 Task: Check the schedule for the London Underground from Piccadilly Circus to Covent Garden.
Action: Mouse moved to (252, 293)
Screenshot: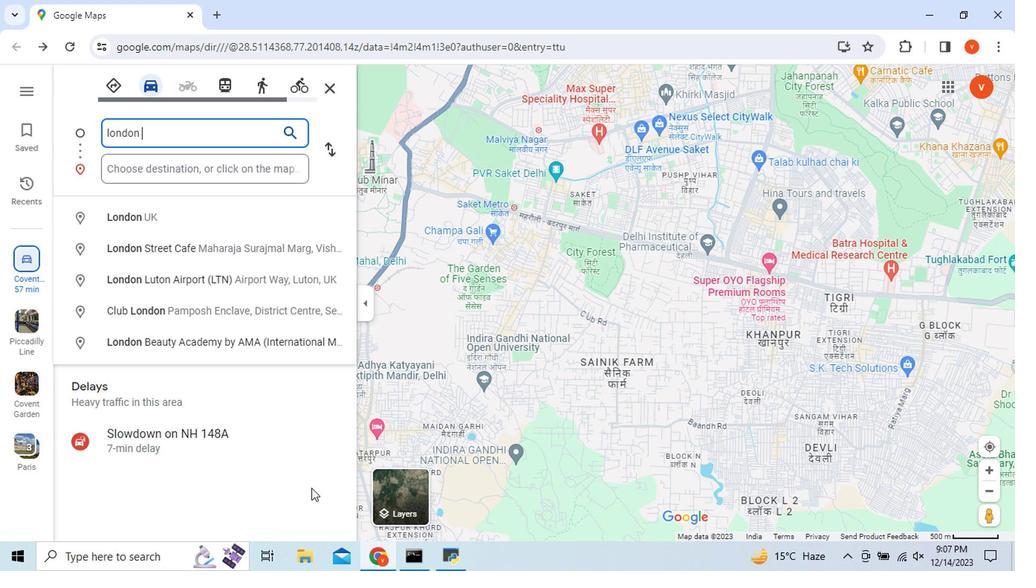 
Action: Mouse pressed left at (252, 293)
Screenshot: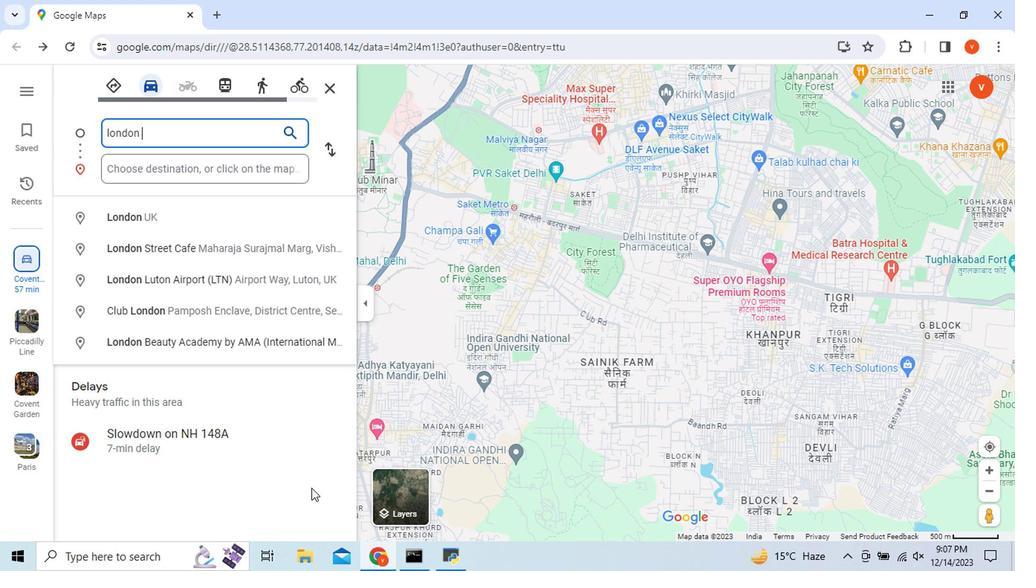 
Action: Mouse moved to (252, 294)
Screenshot: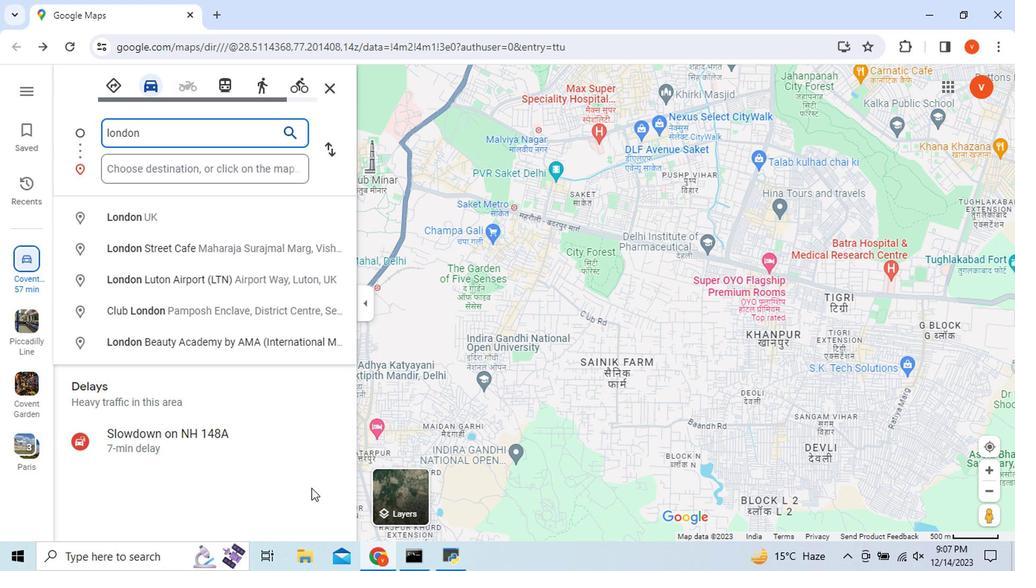 
Action: Key pressed <Key.shift_r>London<Key.space><Key.shift_r>Underground
Screenshot: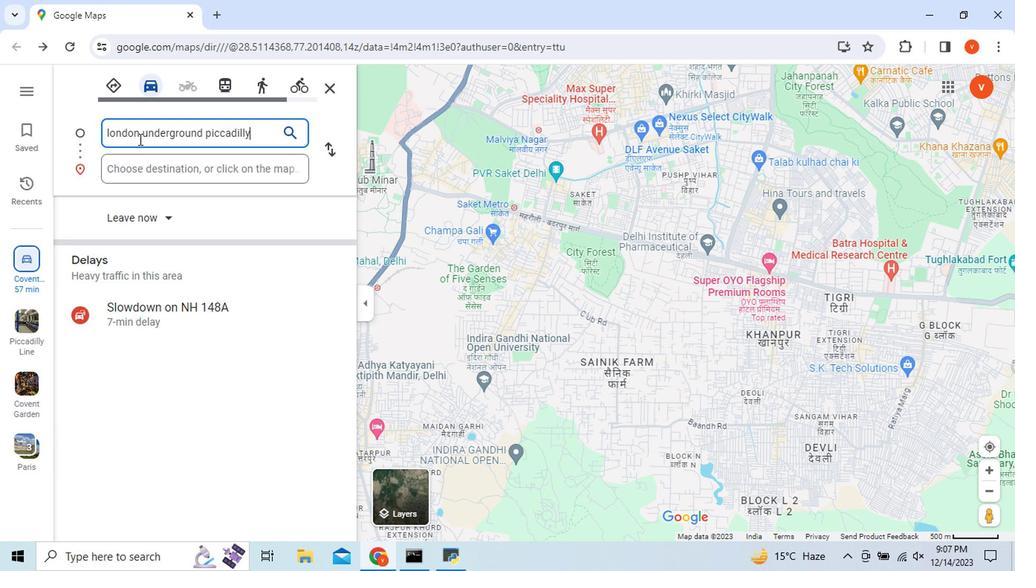 
Action: Mouse moved to (199, 280)
Screenshot: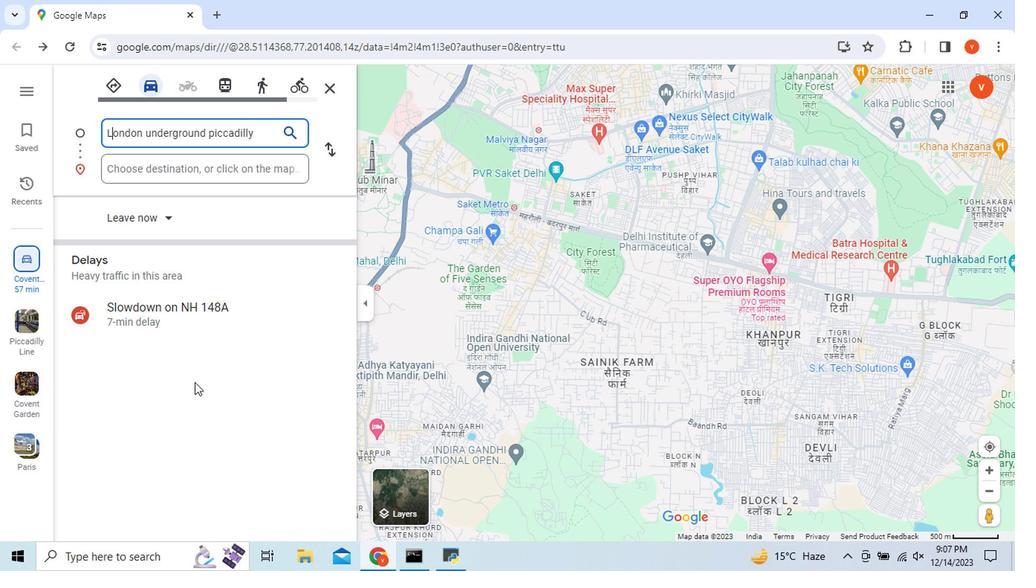 
Action: Mouse pressed left at (199, 280)
Screenshot: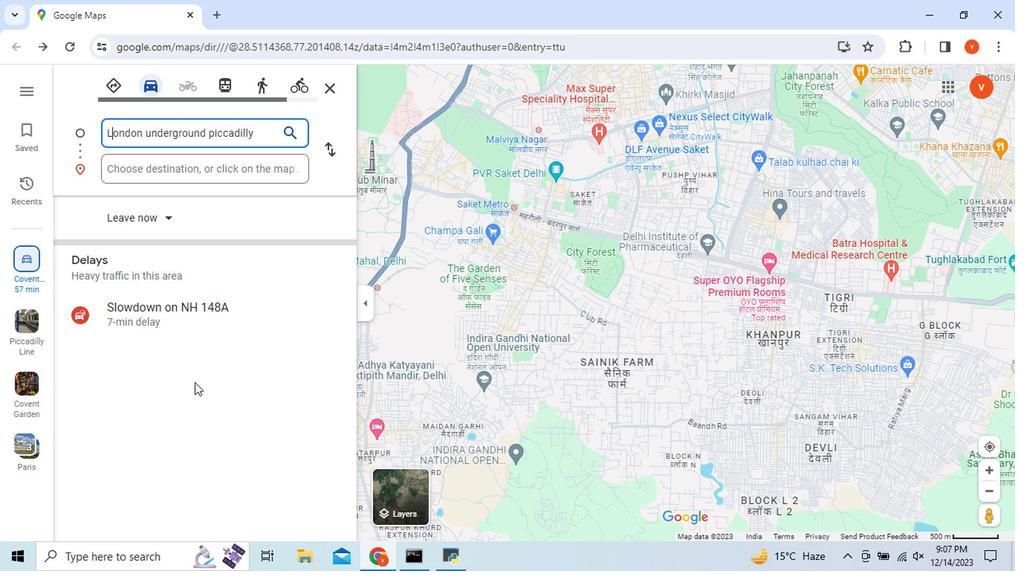 
Action: Mouse moved to (207, 372)
Screenshot: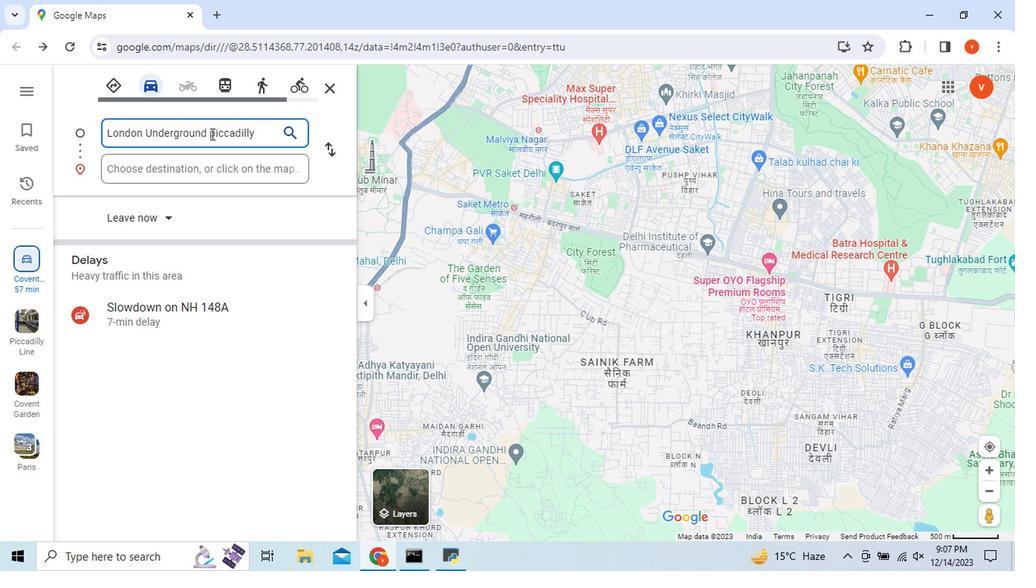 
Action: Mouse pressed left at (207, 372)
Screenshot: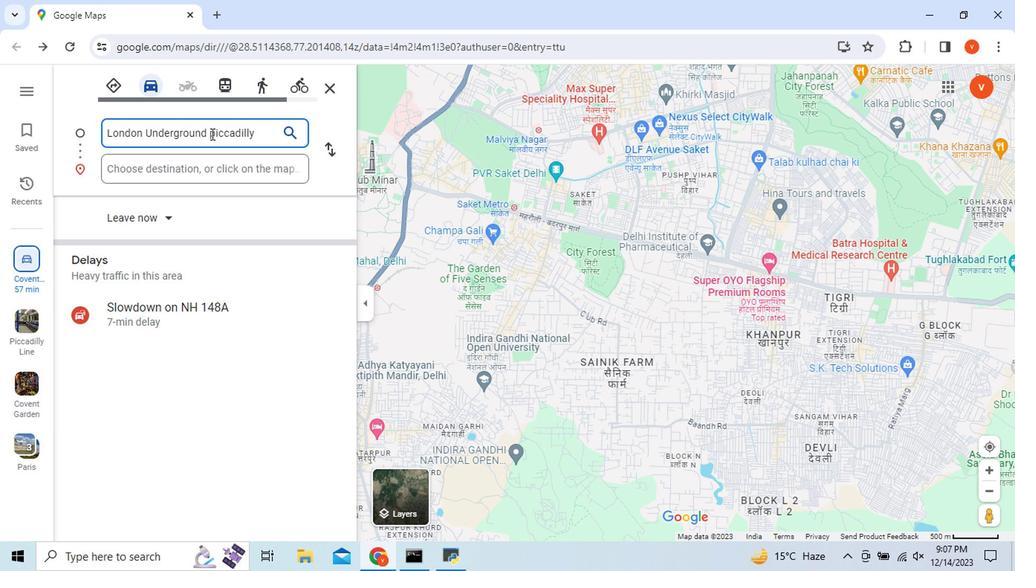 
Action: Mouse moved to (212, 299)
Screenshot: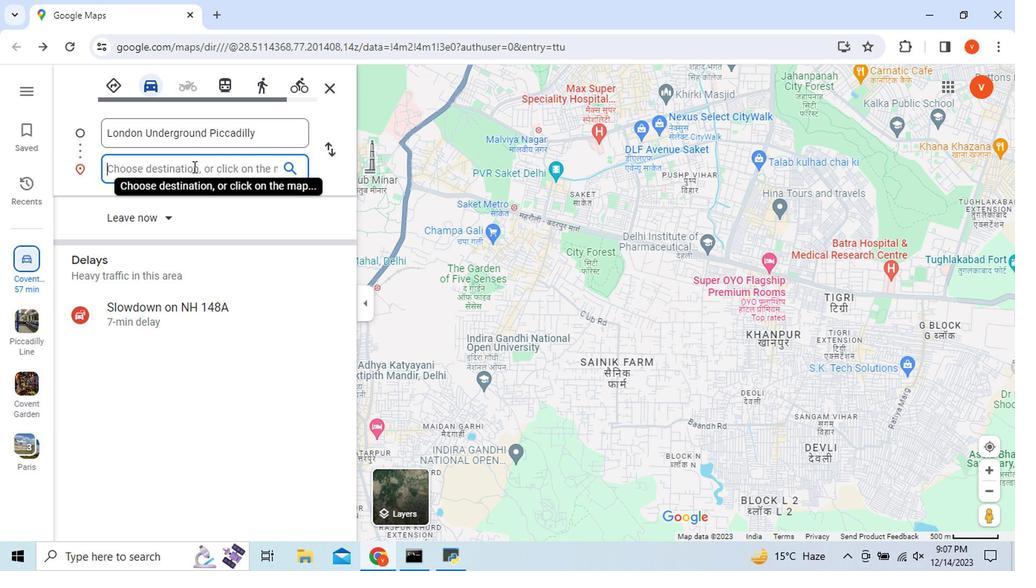 
Action: Mouse pressed left at (212, 299)
Screenshot: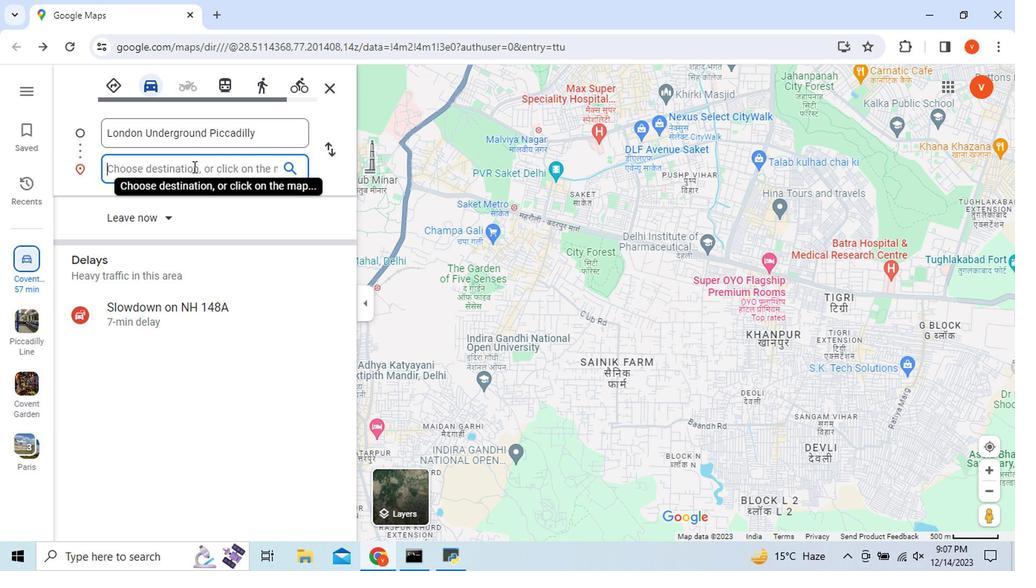 
Action: Mouse moved to (204, 311)
Screenshot: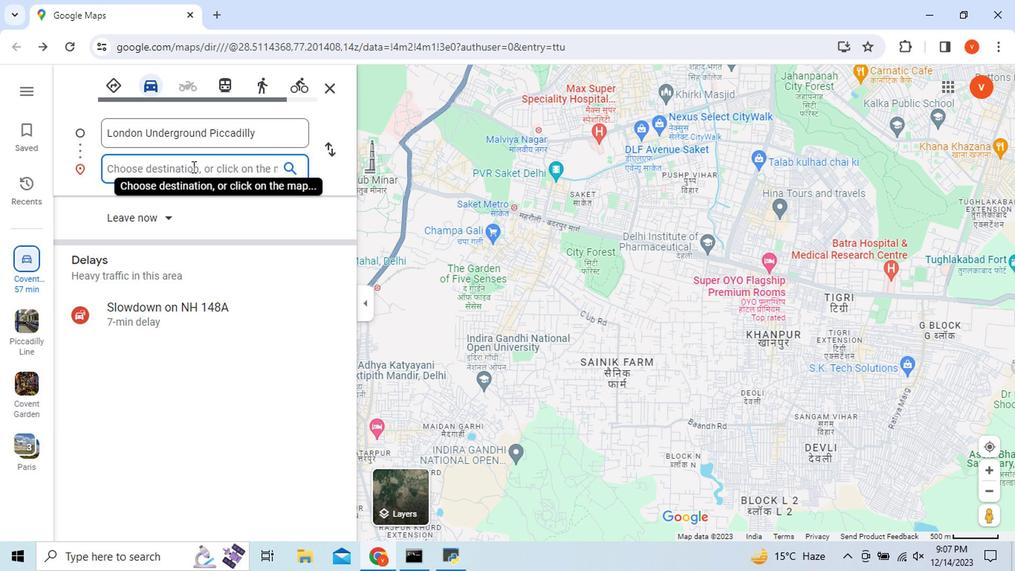 
Action: Mouse pressed left at (204, 311)
Screenshot: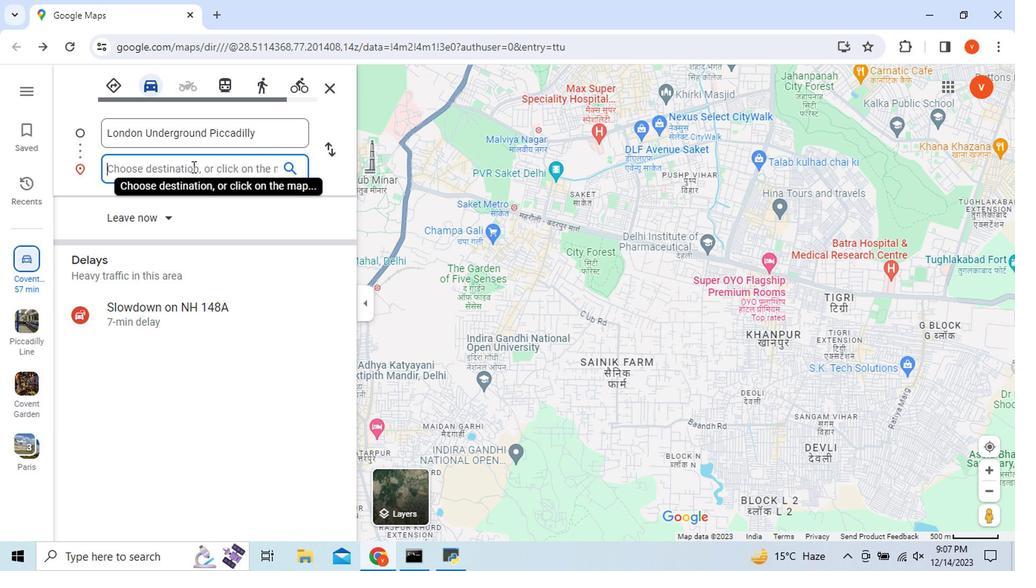 
Action: Mouse pressed left at (204, 311)
Screenshot: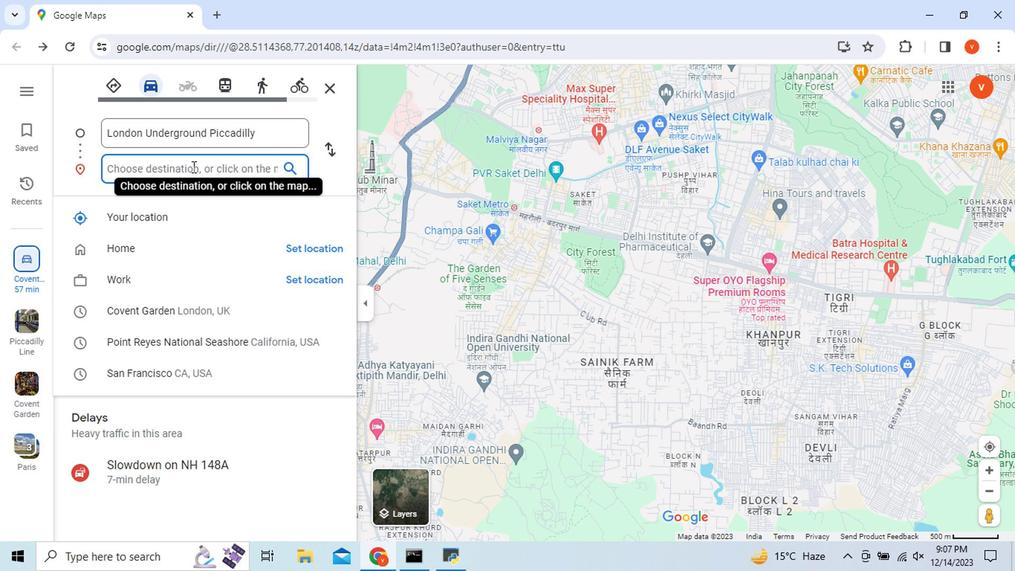 
Action: Mouse moved to (217, 289)
Screenshot: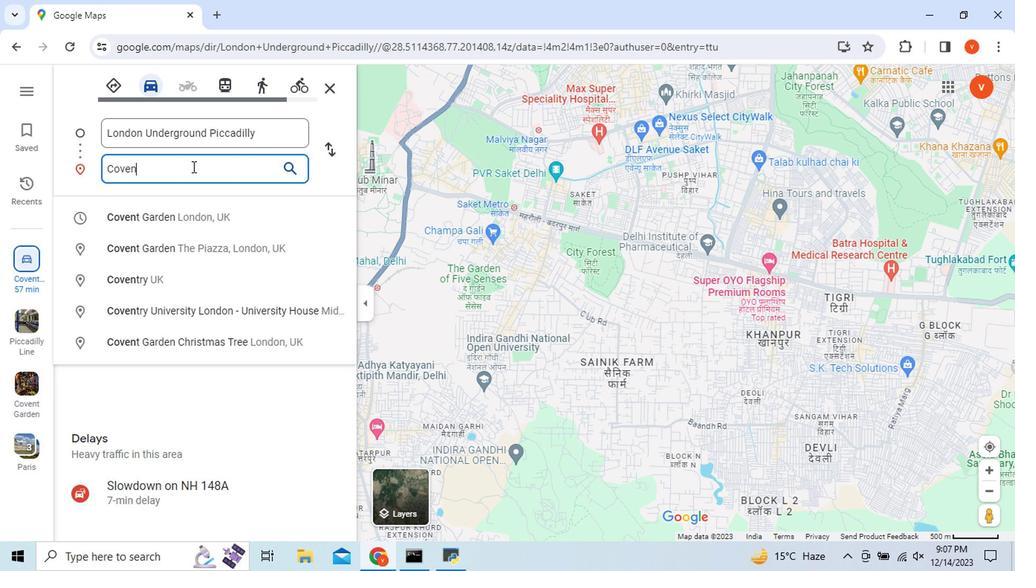 
Action: Mouse pressed left at (217, 289)
Screenshot: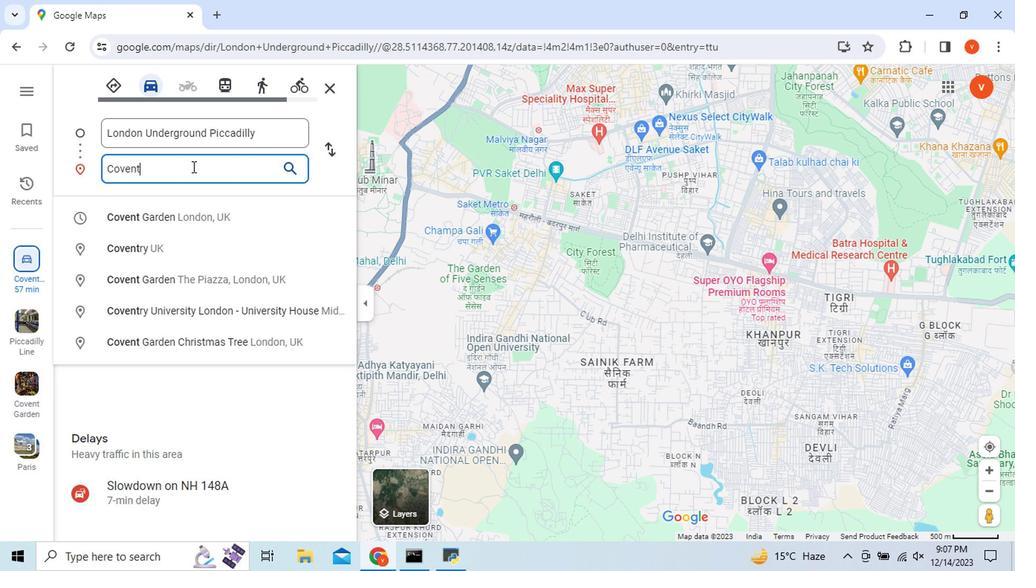 
Action: Mouse moved to (217, 289)
Screenshot: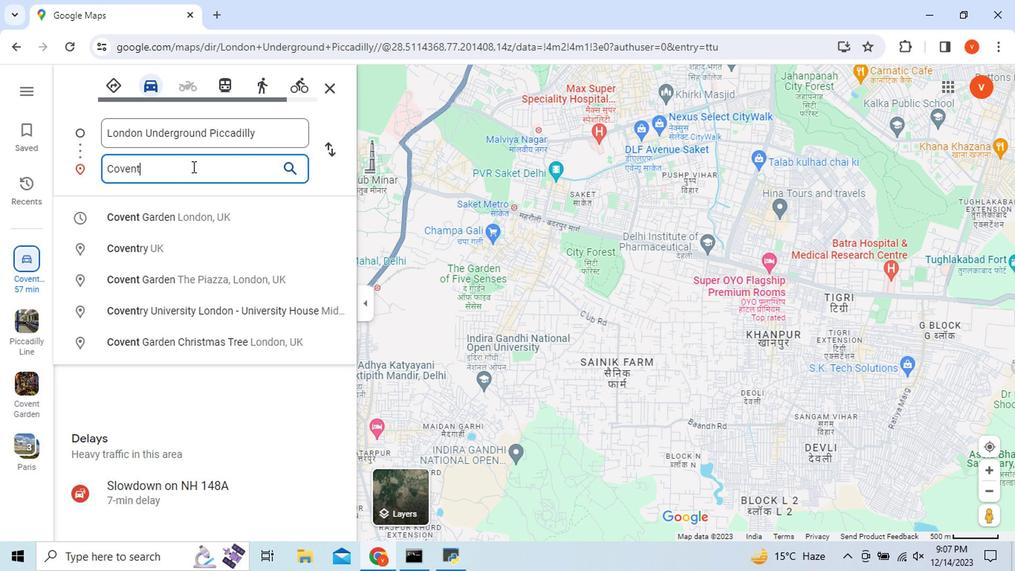 
Action: Key pressed london<Key.space>underground<Key.space>piccadilly
Screenshot: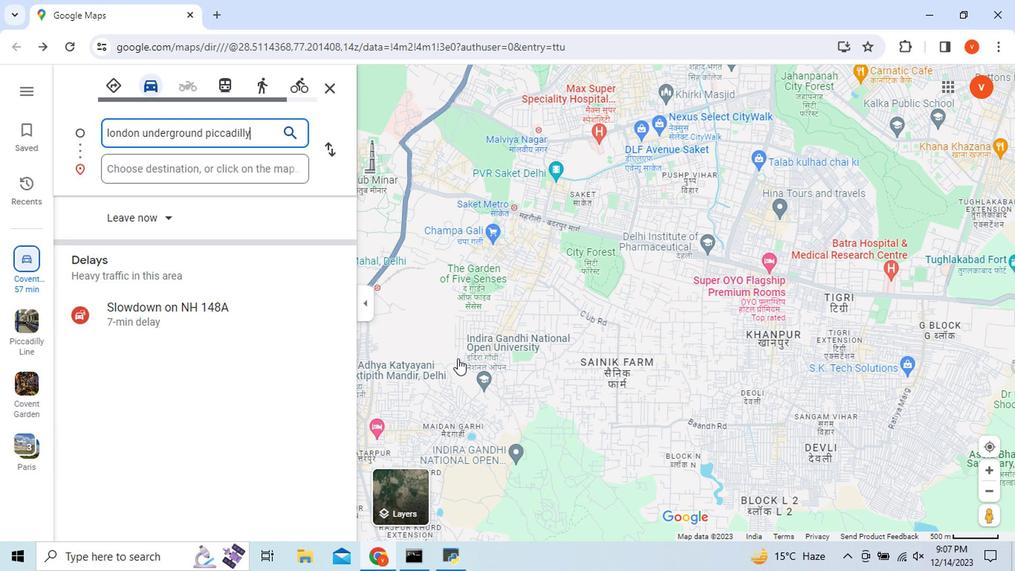 
Action: Mouse moved to (269, 300)
Screenshot: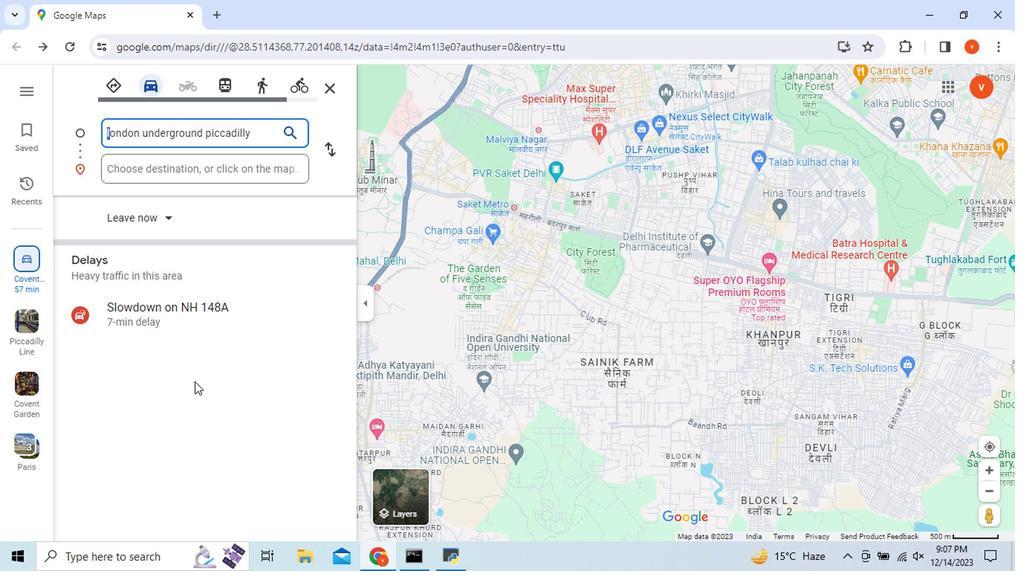 
Action: Mouse pressed left at (269, 300)
Screenshot: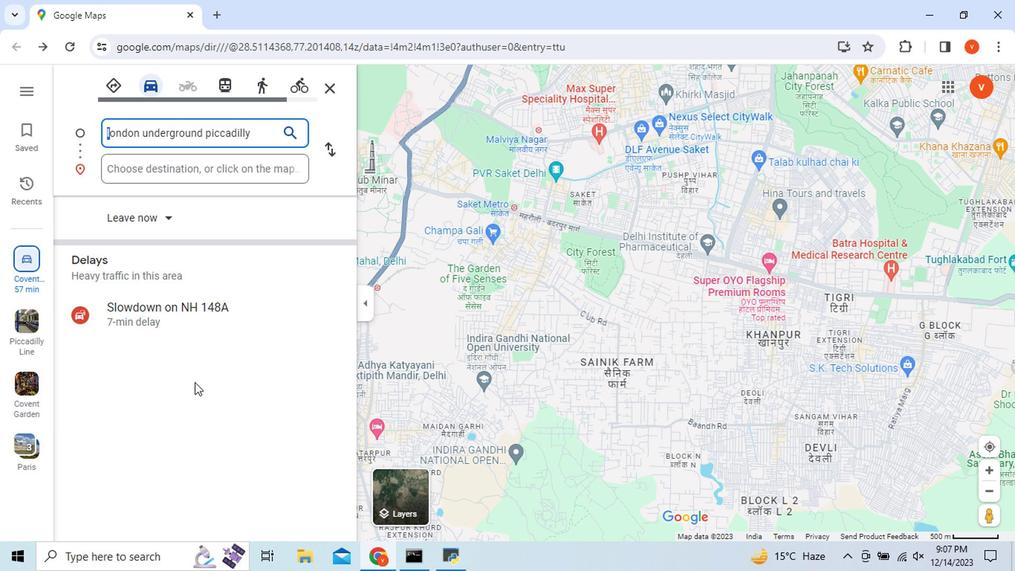 
Action: Mouse moved to (262, 342)
Screenshot: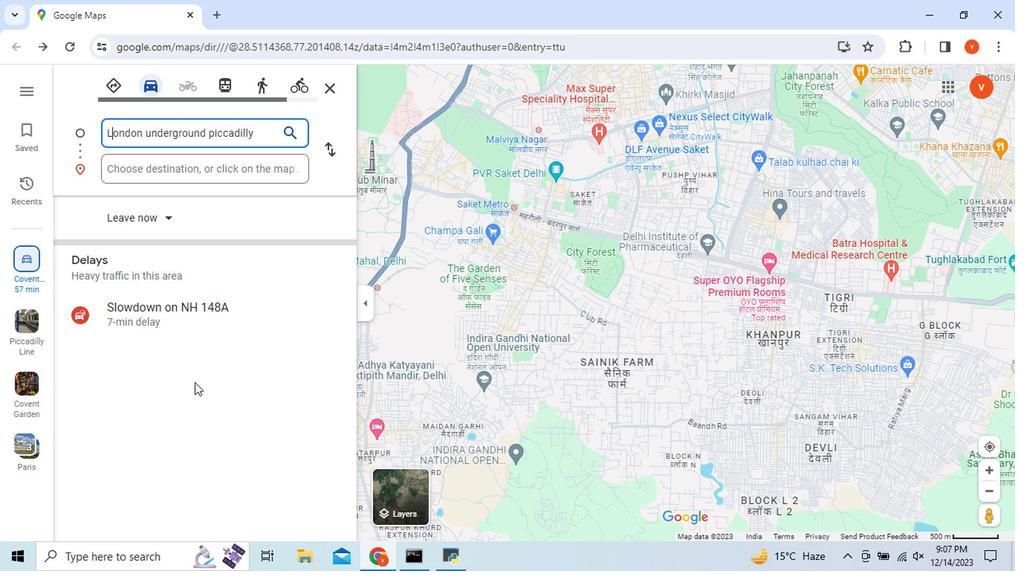 
Action: Key pressed <Key.shift_r>L
Screenshot: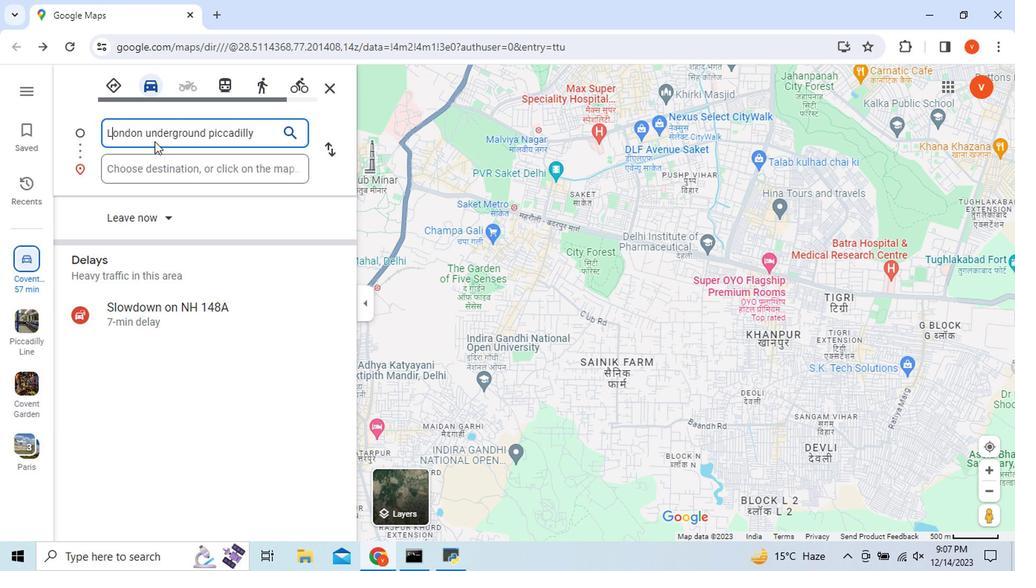 
Action: Mouse moved to (265, 300)
Screenshot: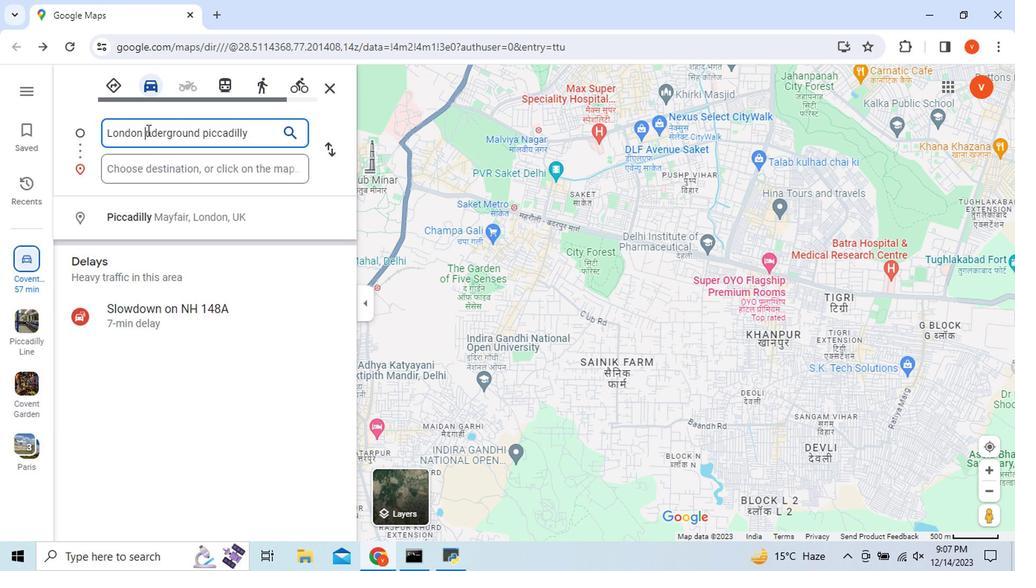 
Action: Mouse pressed left at (265, 300)
Screenshot: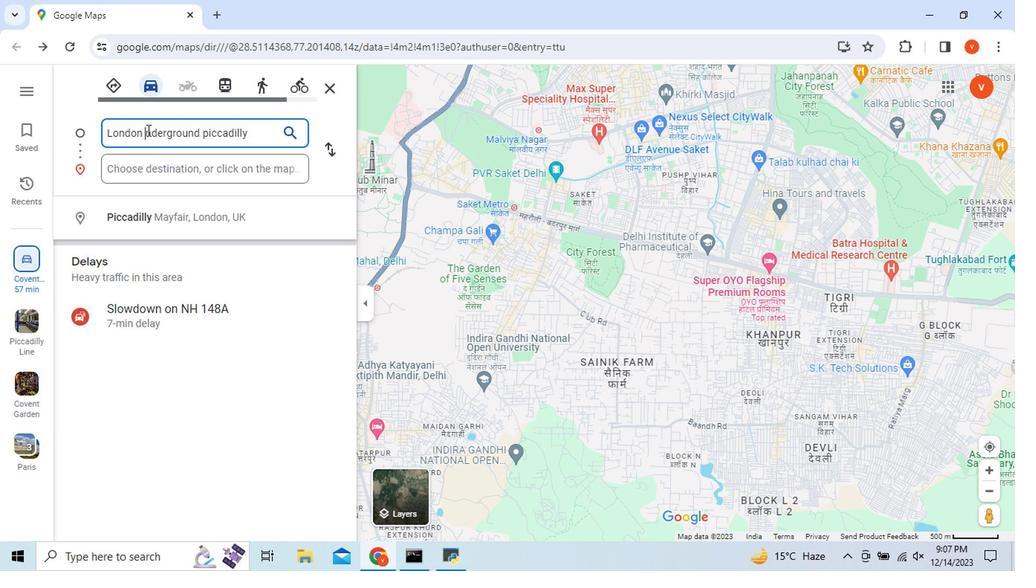 
Action: Mouse moved to (265, 300)
Screenshot: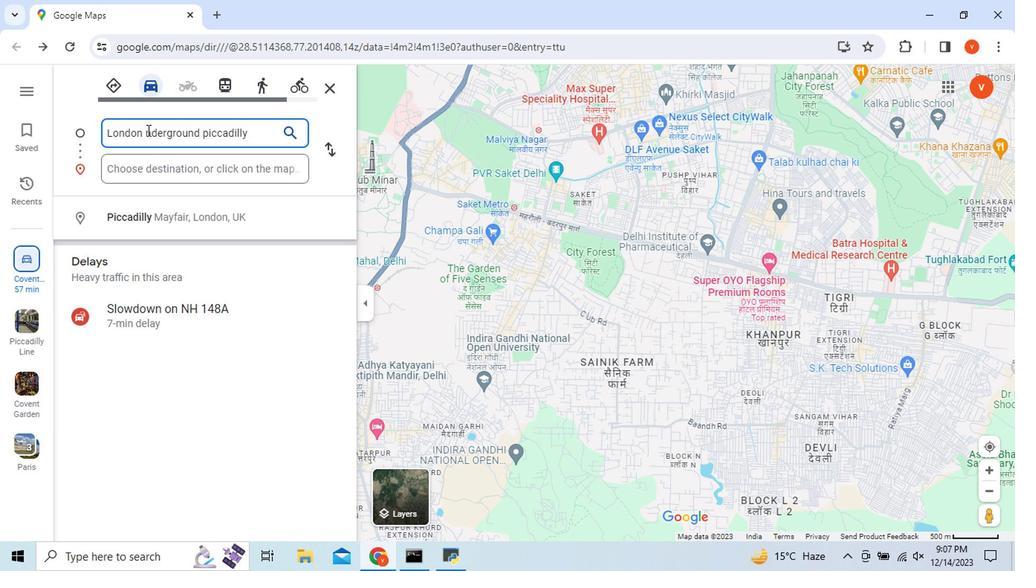 
Action: Key pressed <Key.delete><Key.shift_r>U
Screenshot: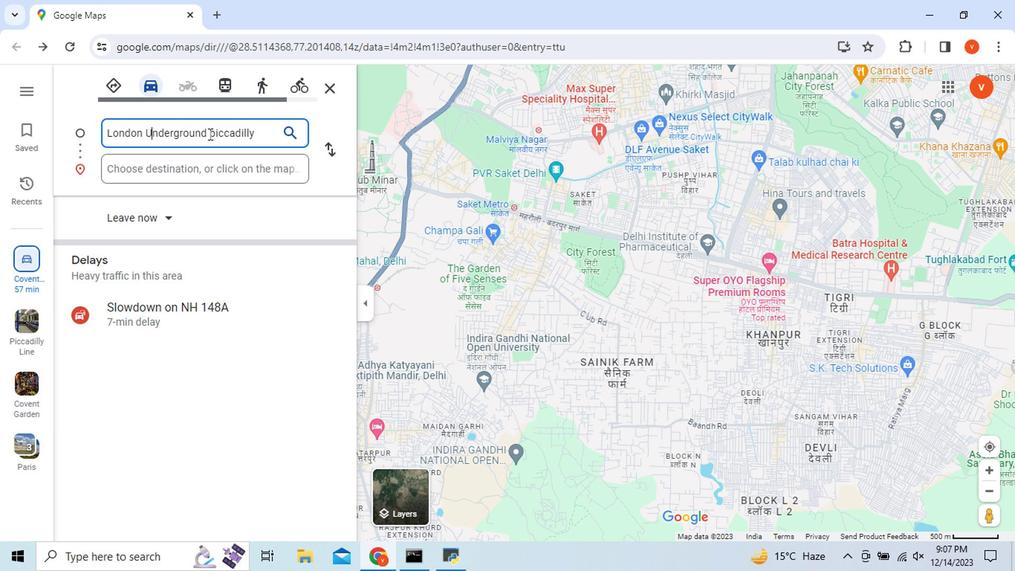 
Action: Mouse moved to (261, 300)
Screenshot: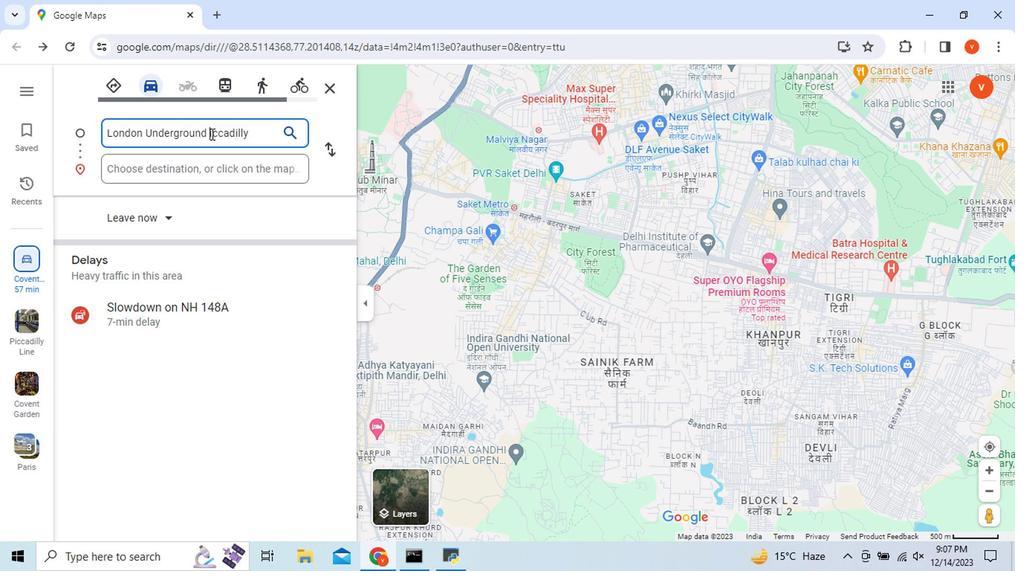 
Action: Mouse pressed left at (261, 300)
Screenshot: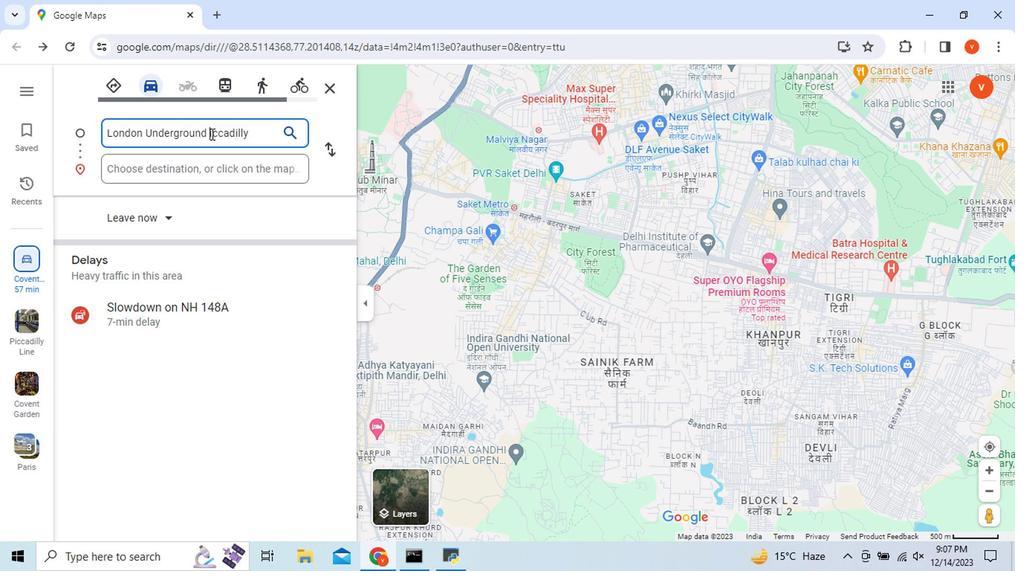 
Action: Key pressed <Key.delete><Key.shift_r>P
Screenshot: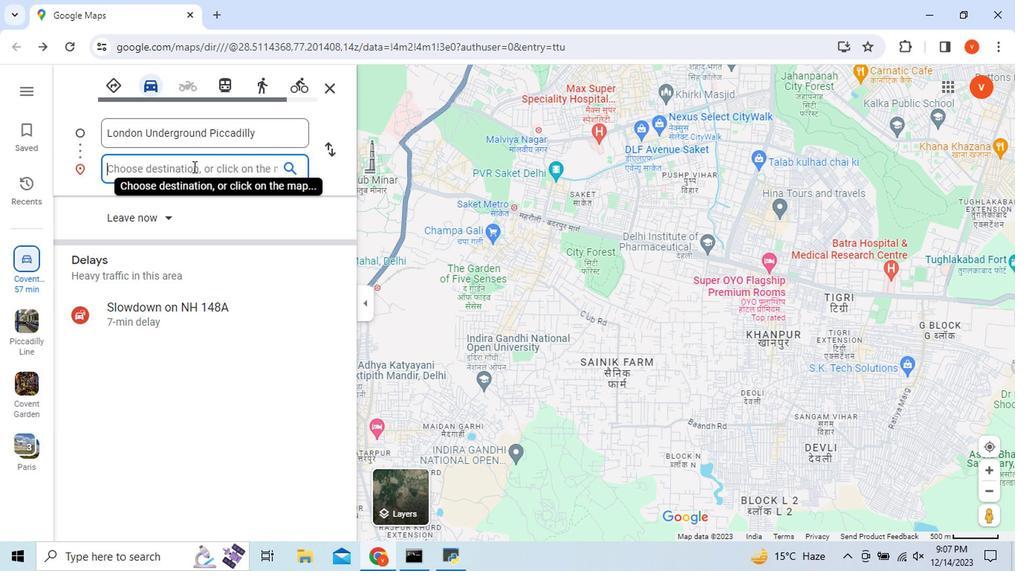 
Action: Mouse moved to (262, 306)
Screenshot: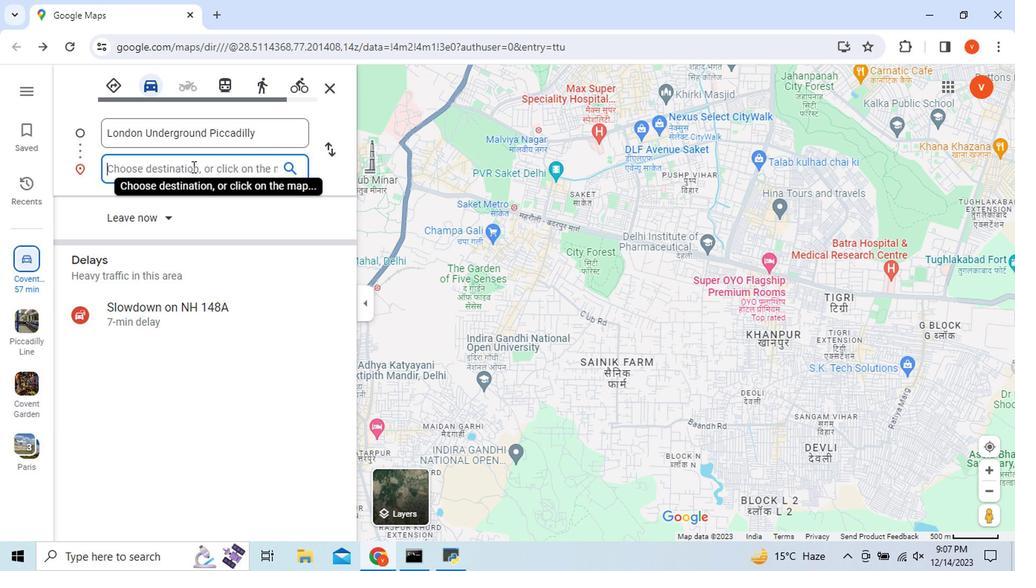 
Action: Mouse pressed left at (262, 306)
Screenshot: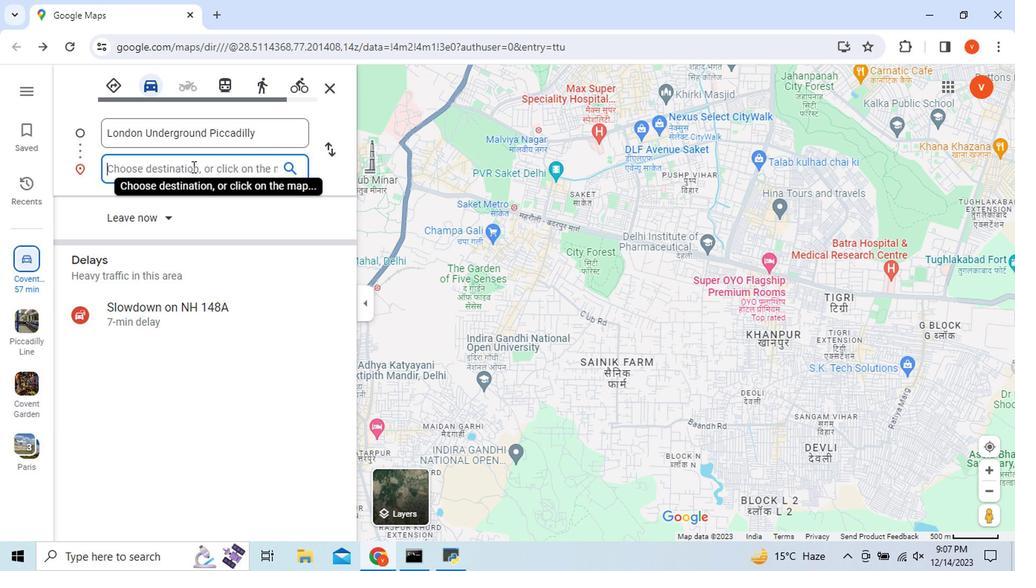 
Action: Mouse moved to (262, 306)
Screenshot: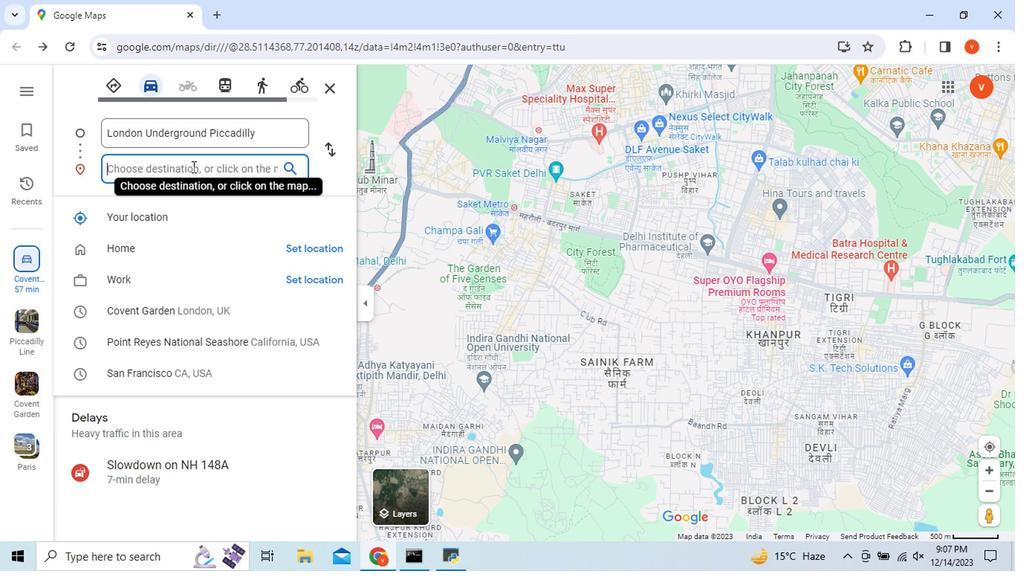 
Action: Key pressed <Key.shift>Covent<Key.space><Key.shift>Garden
Screenshot: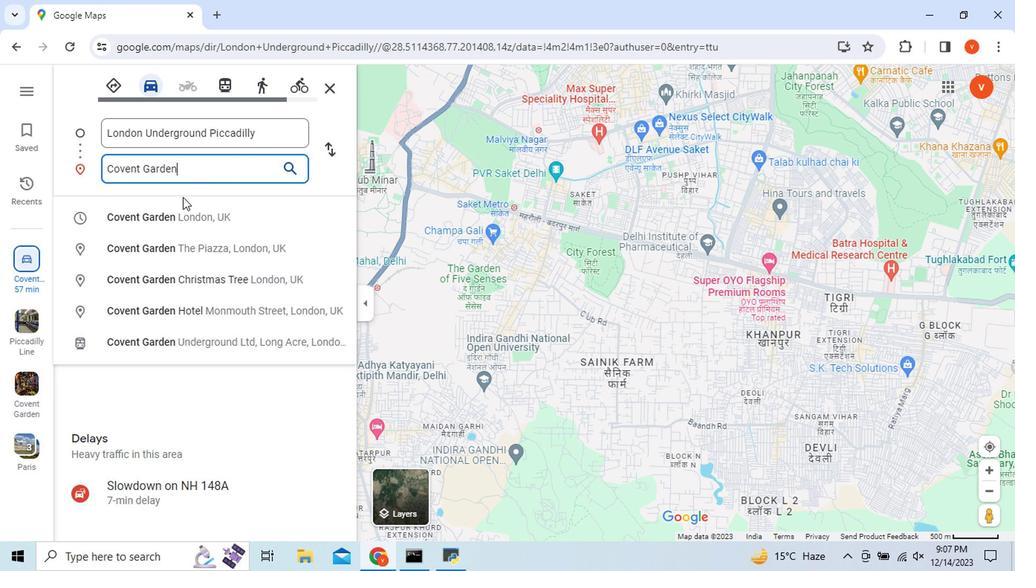 
Action: Mouse moved to (264, 313)
Screenshot: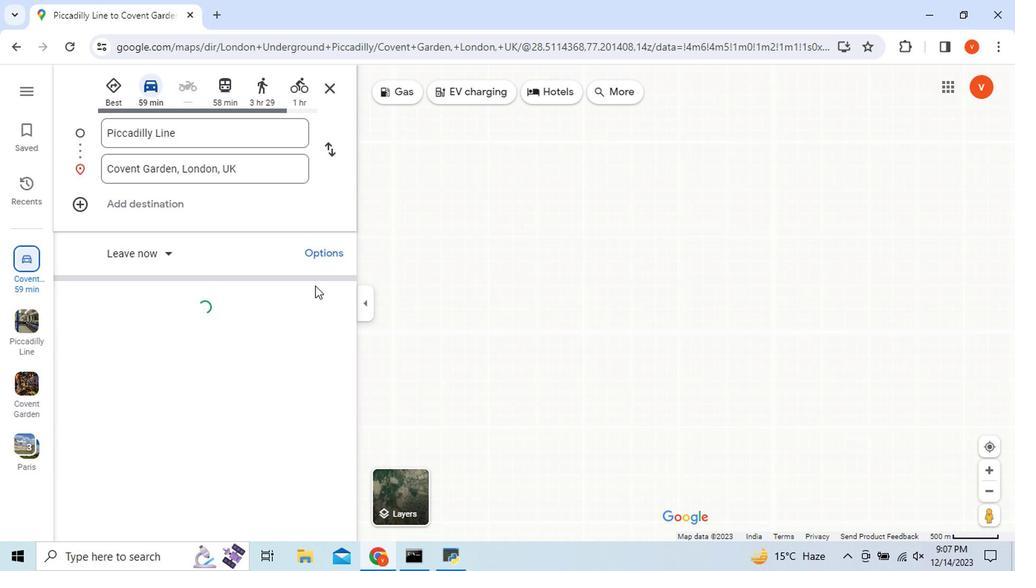 
Action: Mouse pressed left at (264, 313)
Screenshot: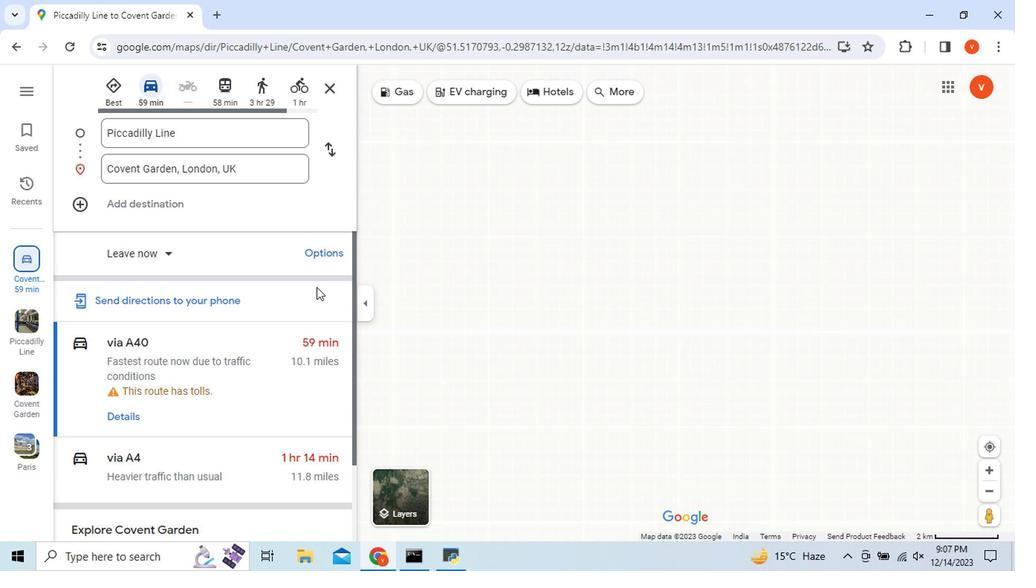 
Action: Mouse moved to (260, 292)
Screenshot: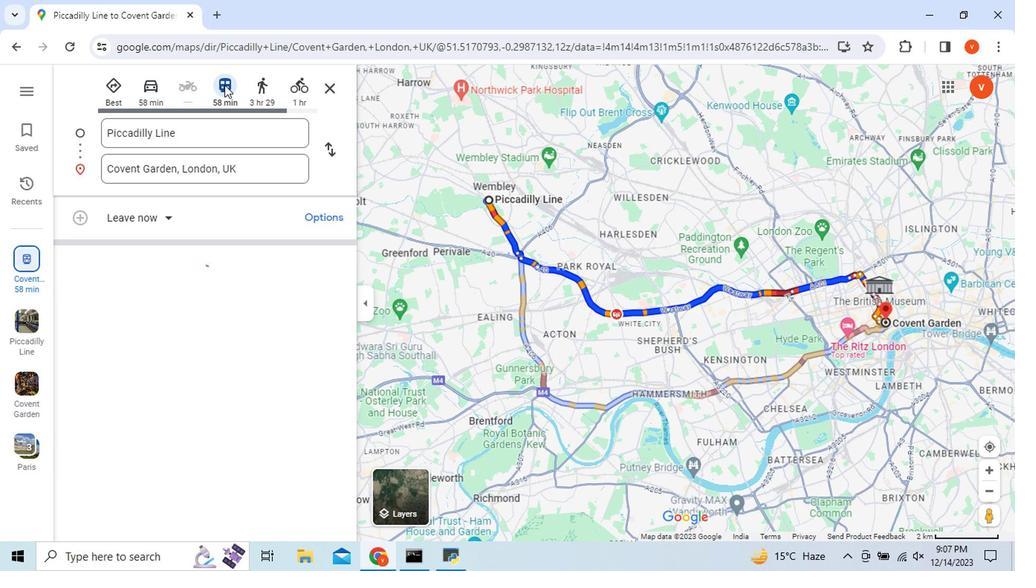 
Action: Mouse pressed left at (260, 292)
Screenshot: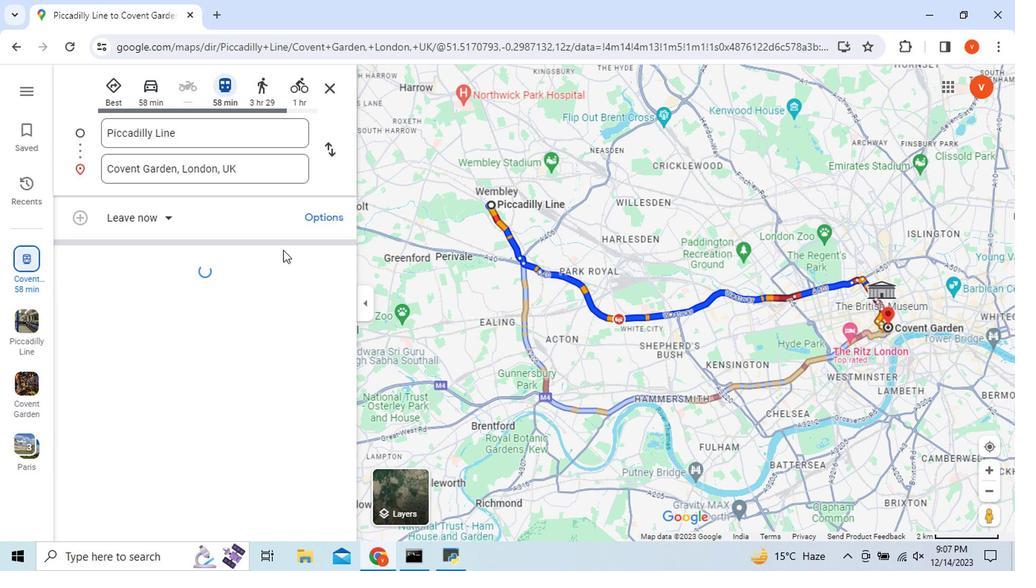 
Action: Mouse moved to (267, 343)
Screenshot: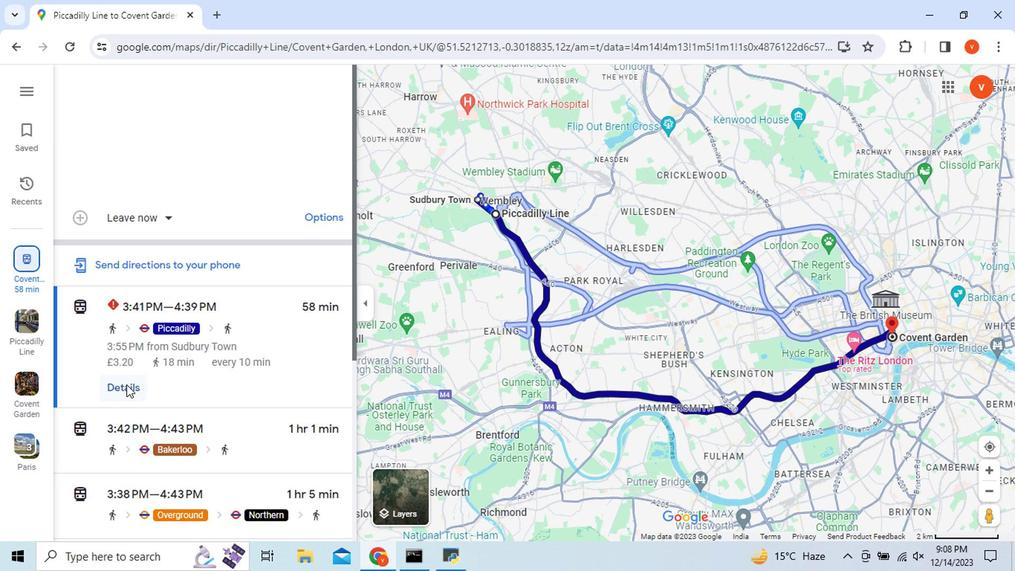 
Action: Mouse pressed left at (267, 343)
Screenshot: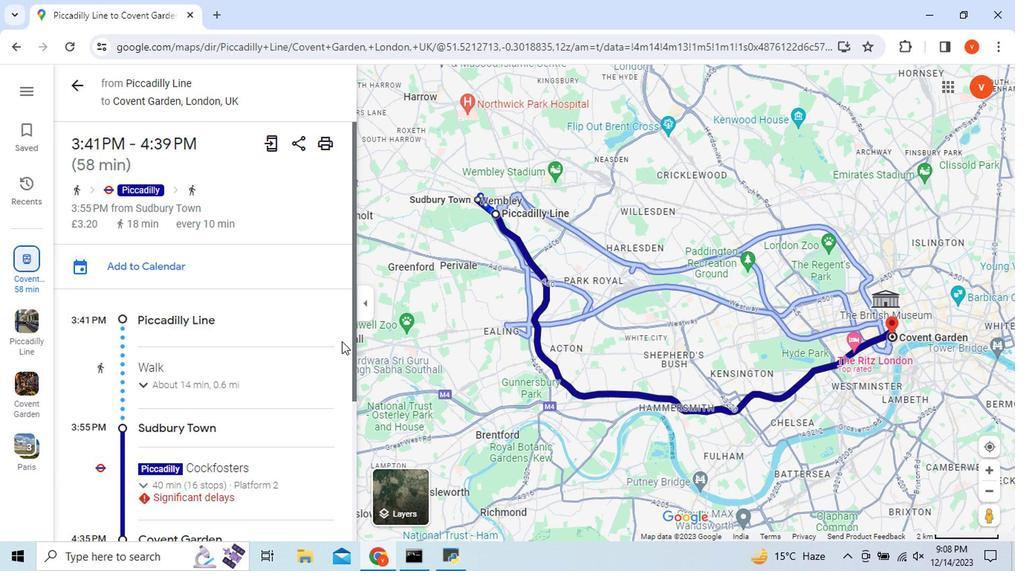
Action: Mouse moved to (250, 333)
Screenshot: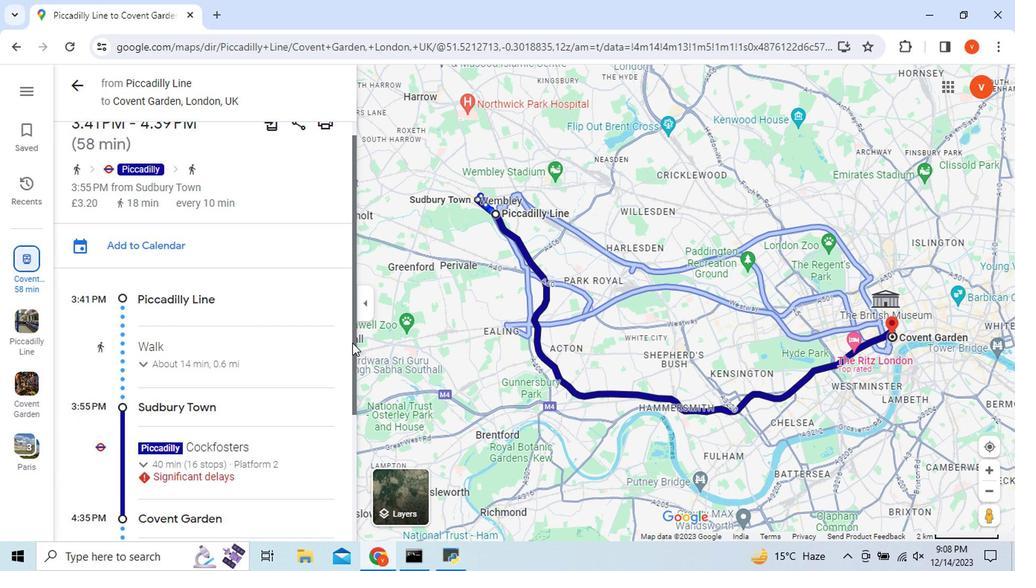 
Action: Mouse pressed left at (250, 333)
Screenshot: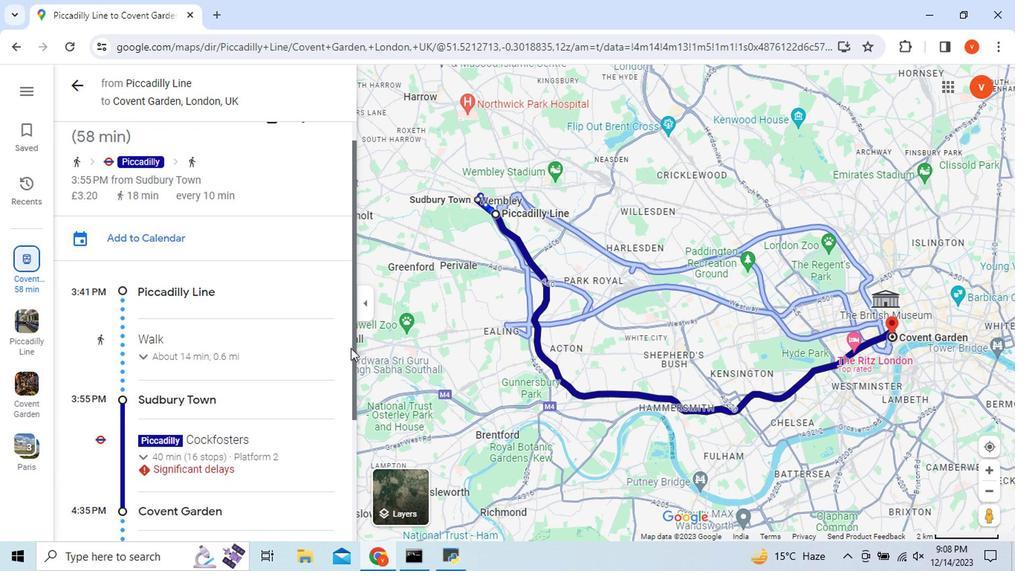 
Action: Mouse moved to (271, 292)
Screenshot: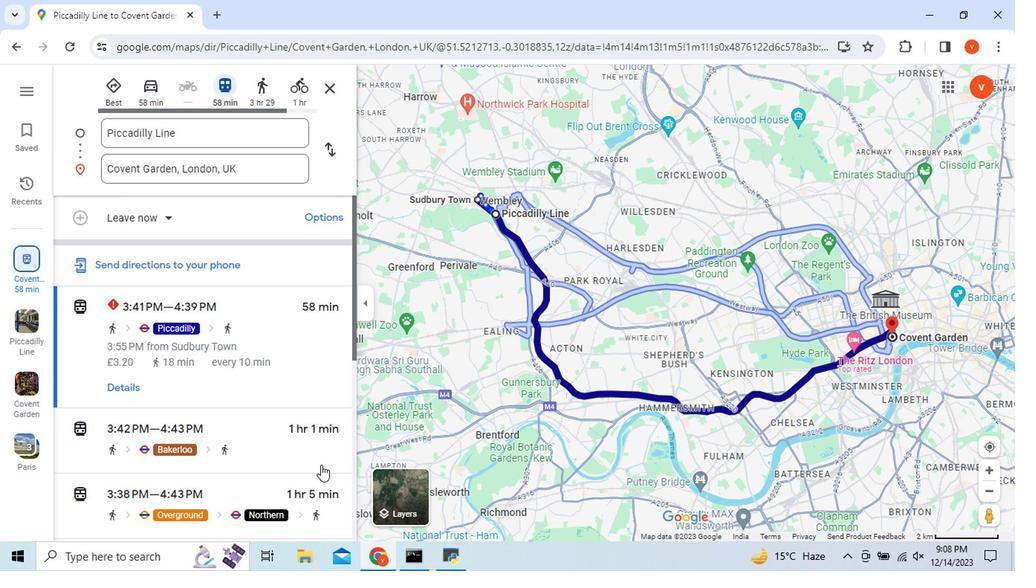 
Action: Mouse pressed left at (271, 292)
Screenshot: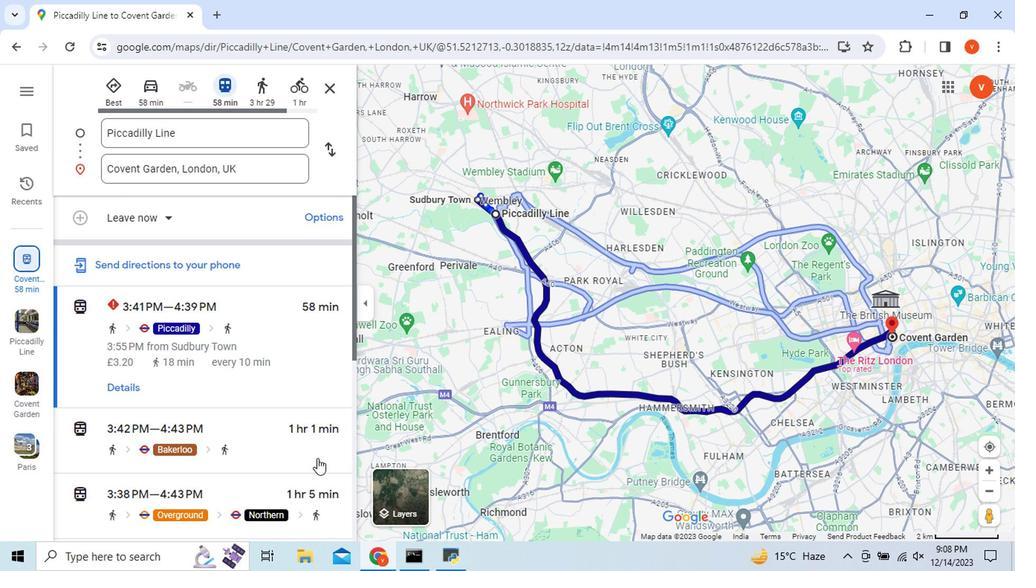 
Action: Mouse moved to (255, 356)
Screenshot: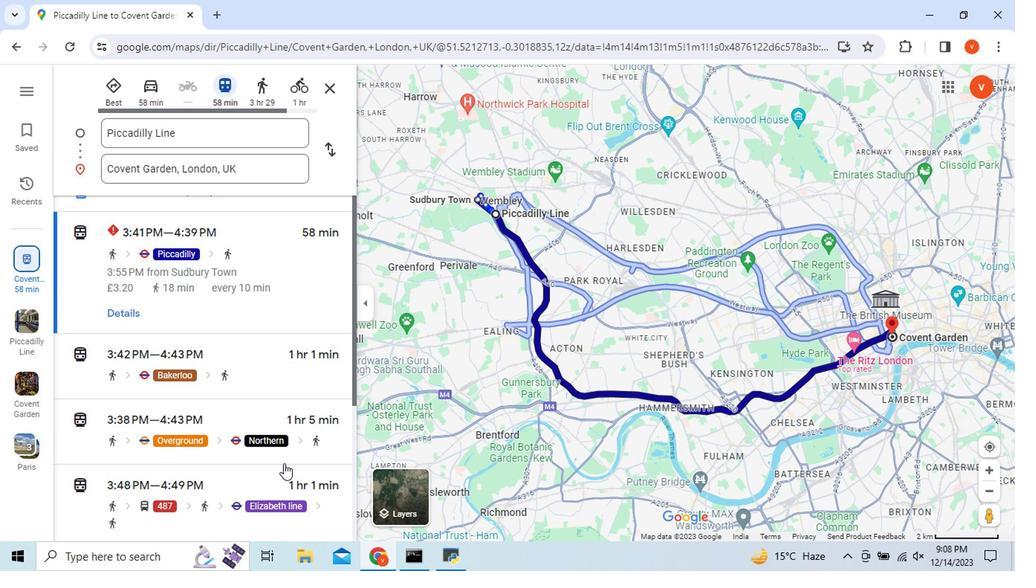 
Action: Mouse scrolled (255, 355) with delta (0, 0)
Screenshot: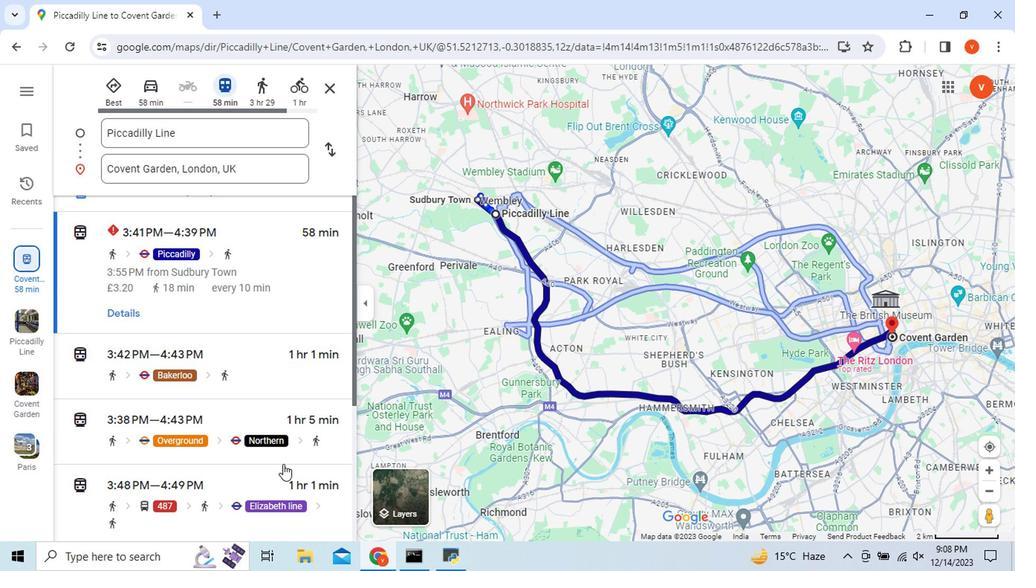 
Action: Mouse moved to (260, 339)
Screenshot: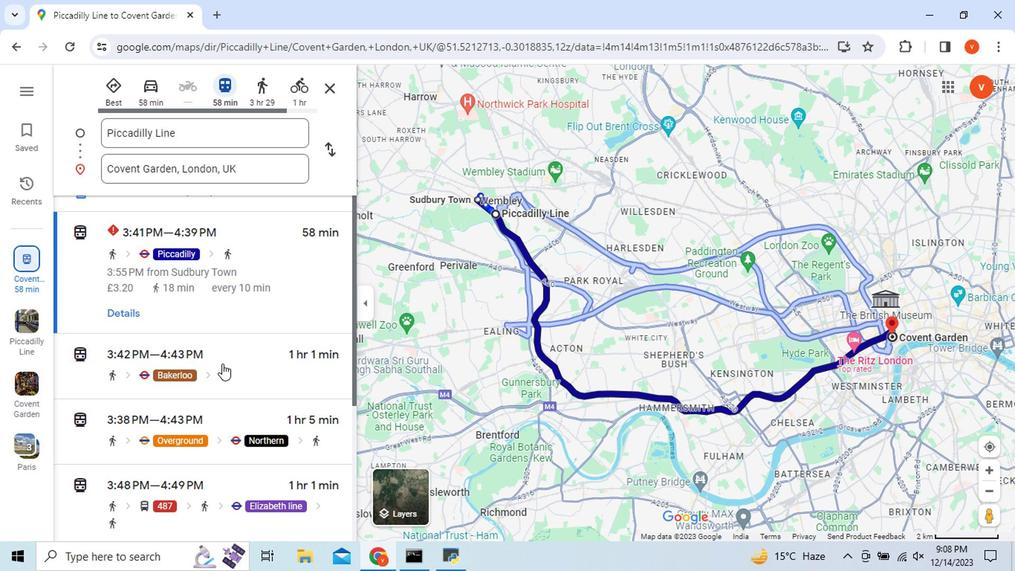 
Action: Mouse pressed left at (260, 339)
Screenshot: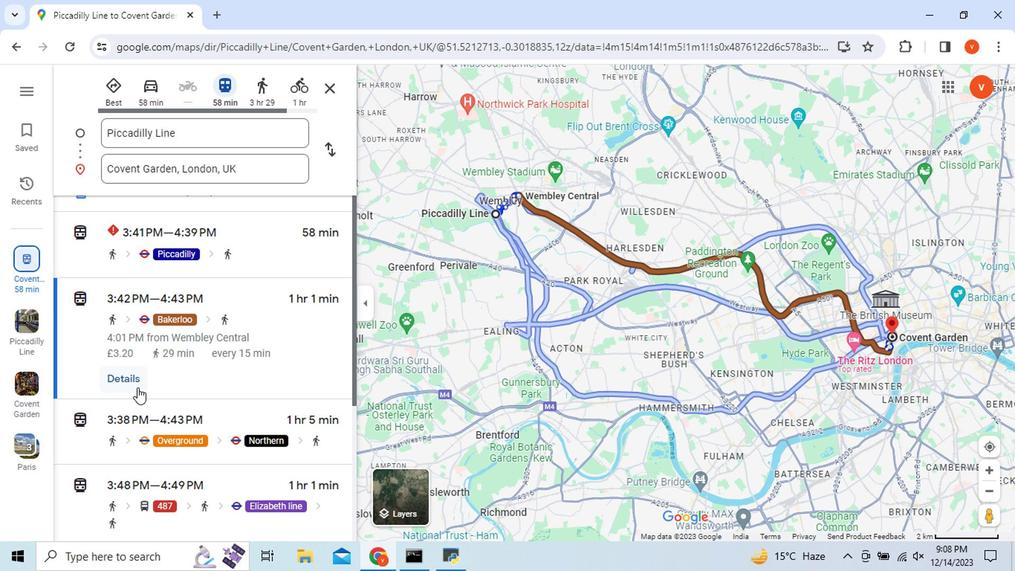 
Action: Mouse moved to (268, 341)
Screenshot: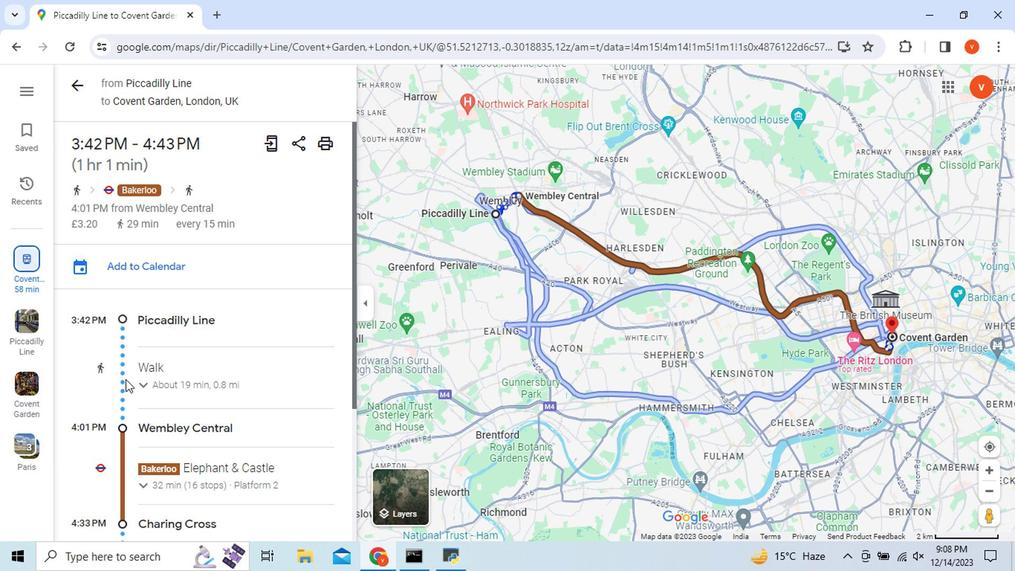 
Action: Mouse pressed left at (268, 341)
Screenshot: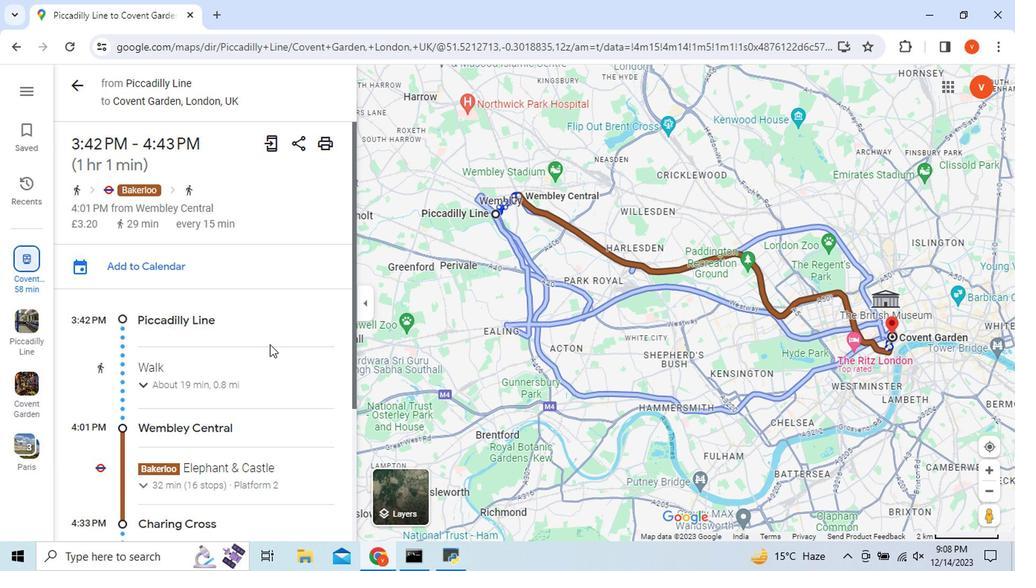
Action: Mouse moved to (250, 322)
Screenshot: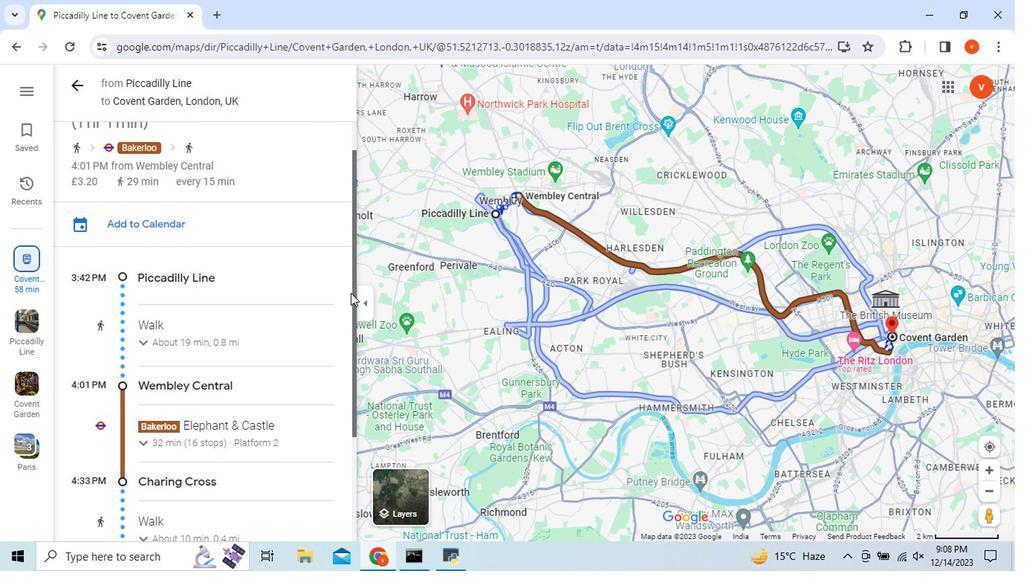 
Action: Mouse pressed left at (250, 322)
Screenshot: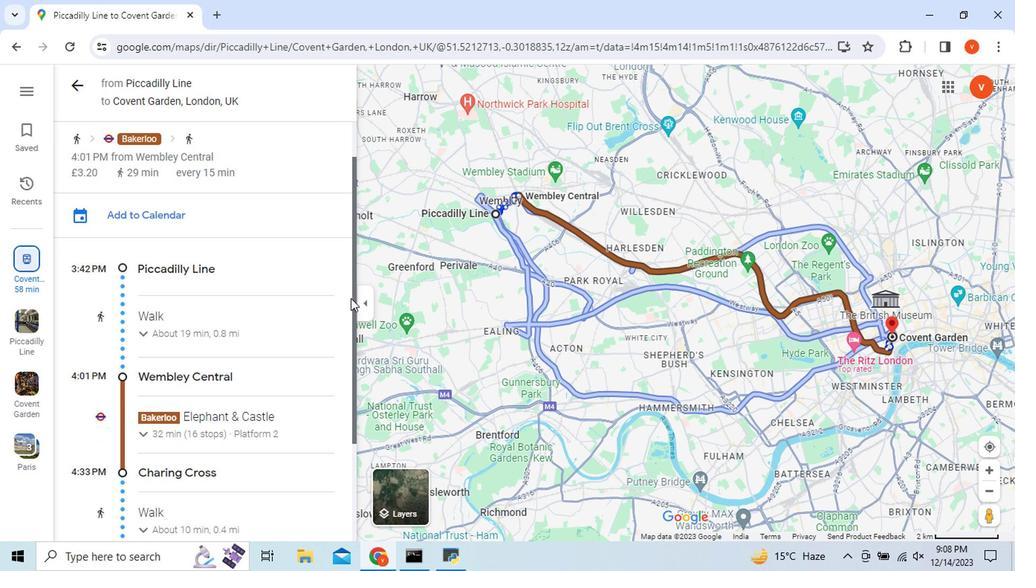 
Action: Mouse moved to (271, 291)
Screenshot: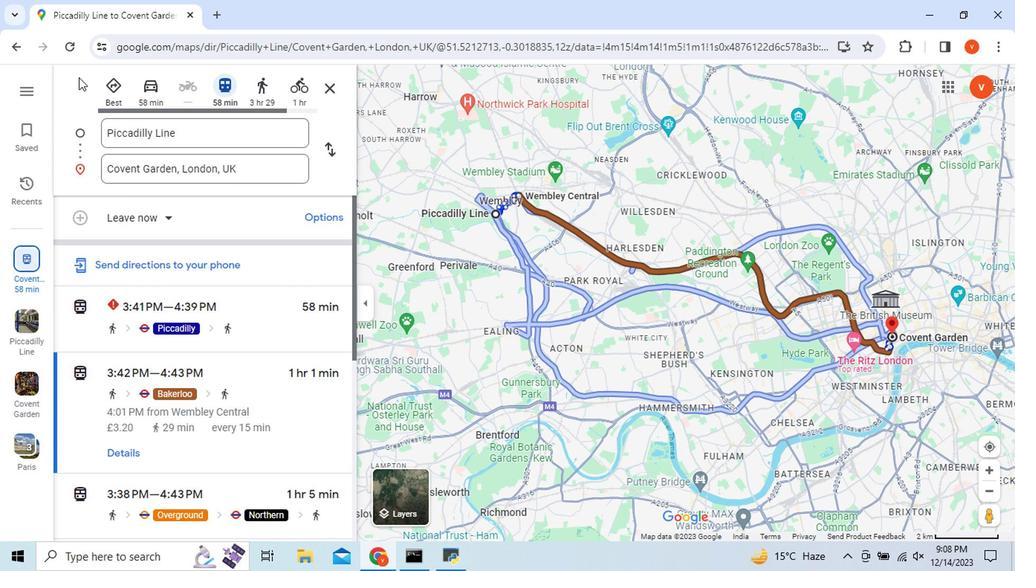 
Action: Mouse pressed left at (271, 291)
Screenshot: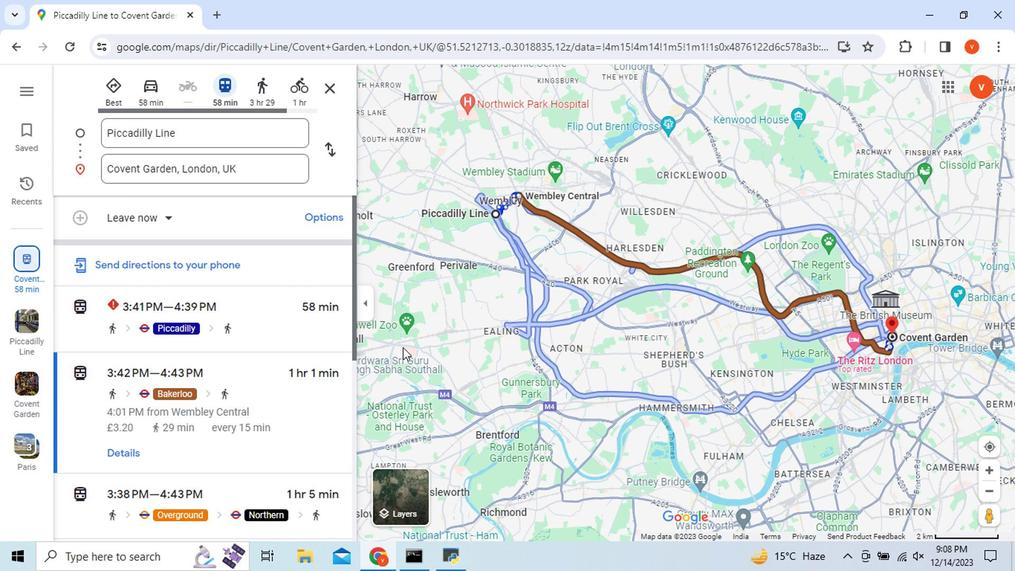 
Action: Mouse moved to (250, 333)
Screenshot: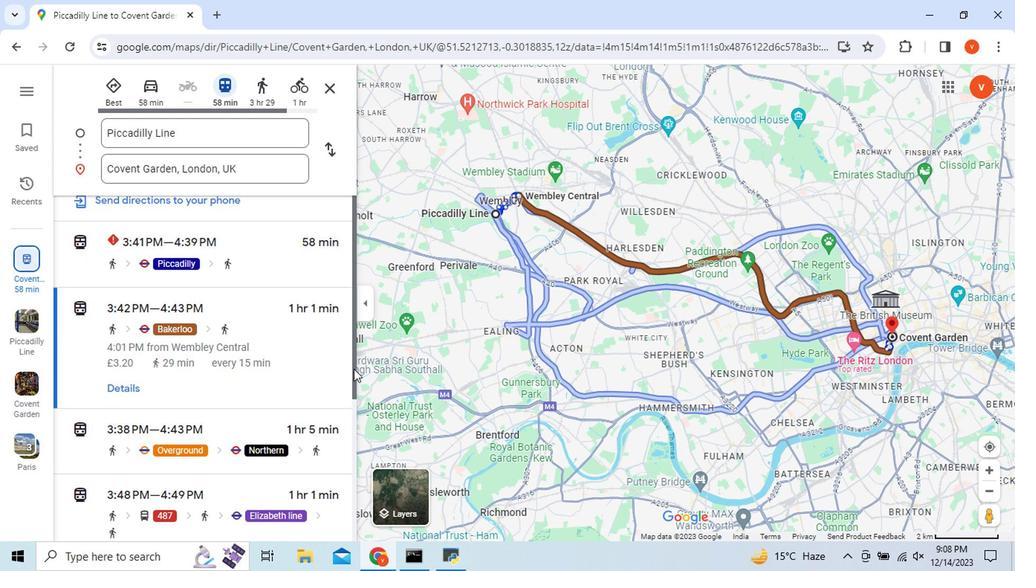 
Action: Mouse pressed left at (250, 333)
Screenshot: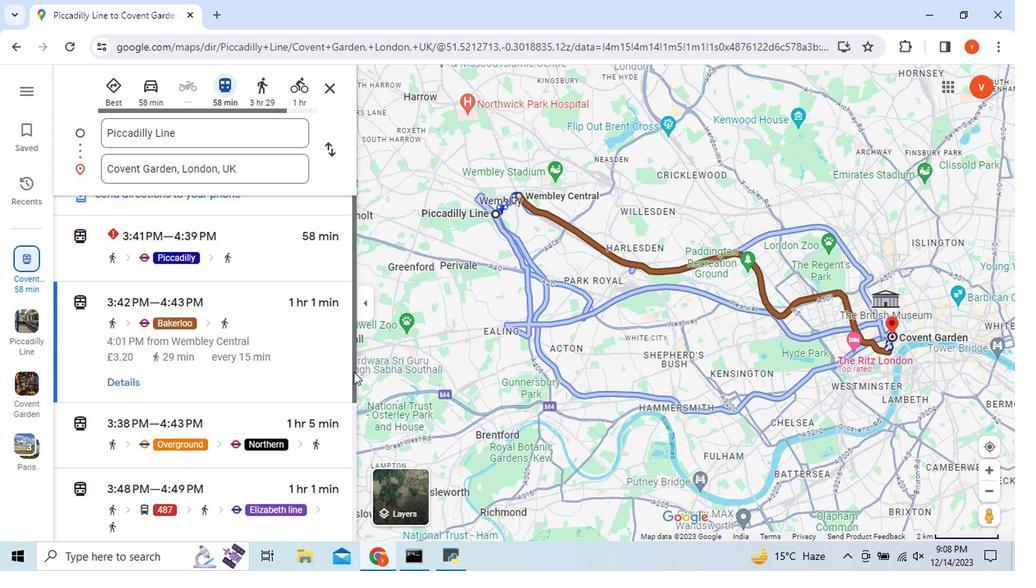 
Action: Mouse moved to (265, 292)
Screenshot: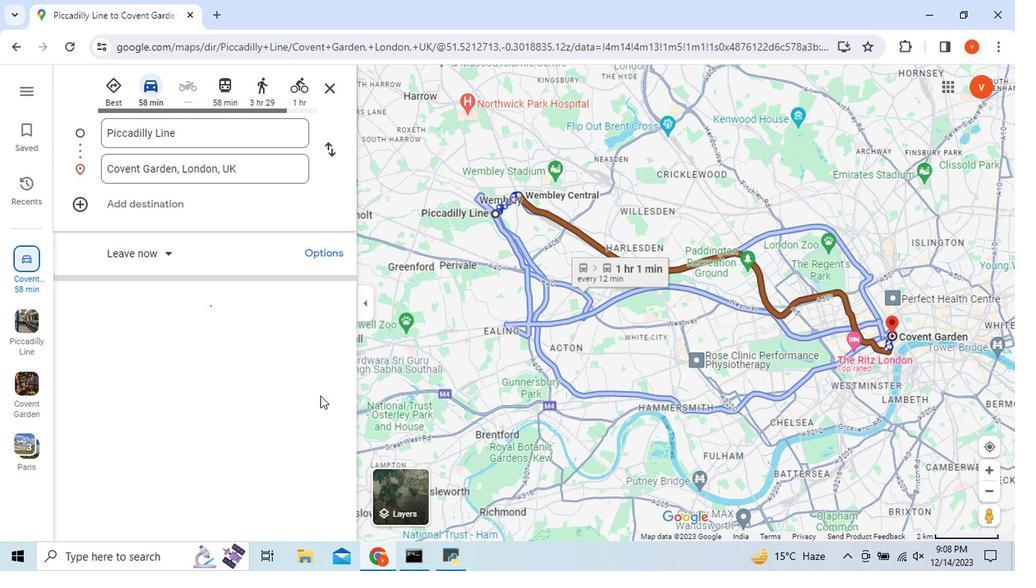 
Action: Mouse pressed left at (265, 292)
Screenshot: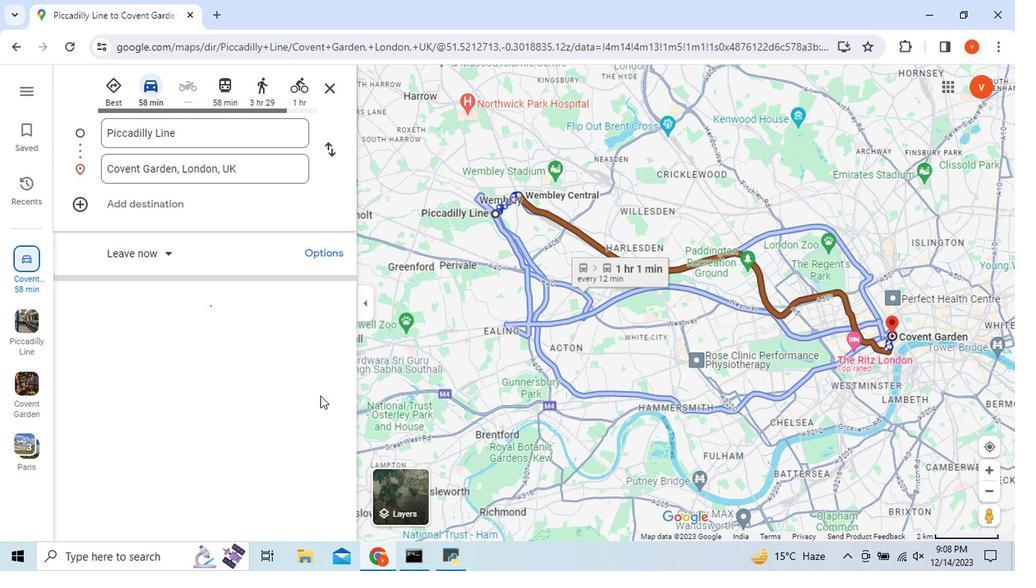 
Action: Mouse moved to (268, 347)
Screenshot: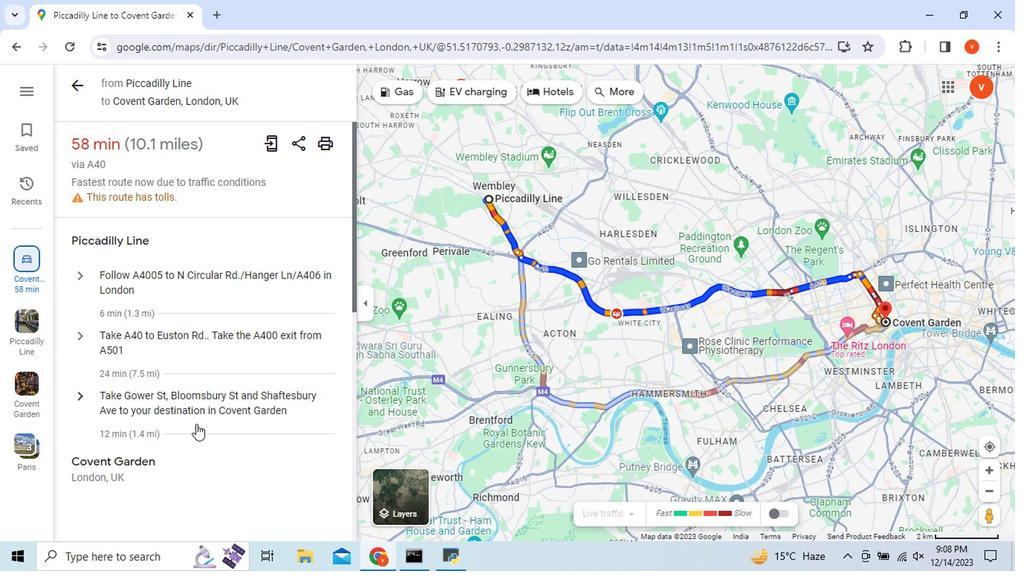 
Action: Mouse pressed left at (268, 347)
Screenshot: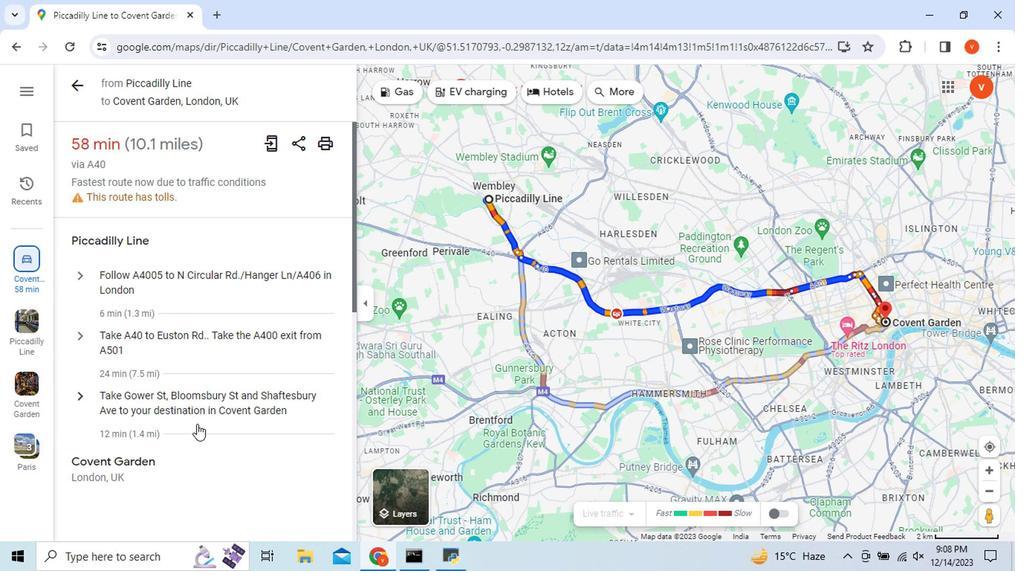 
Action: Mouse moved to (249, 329)
Screenshot: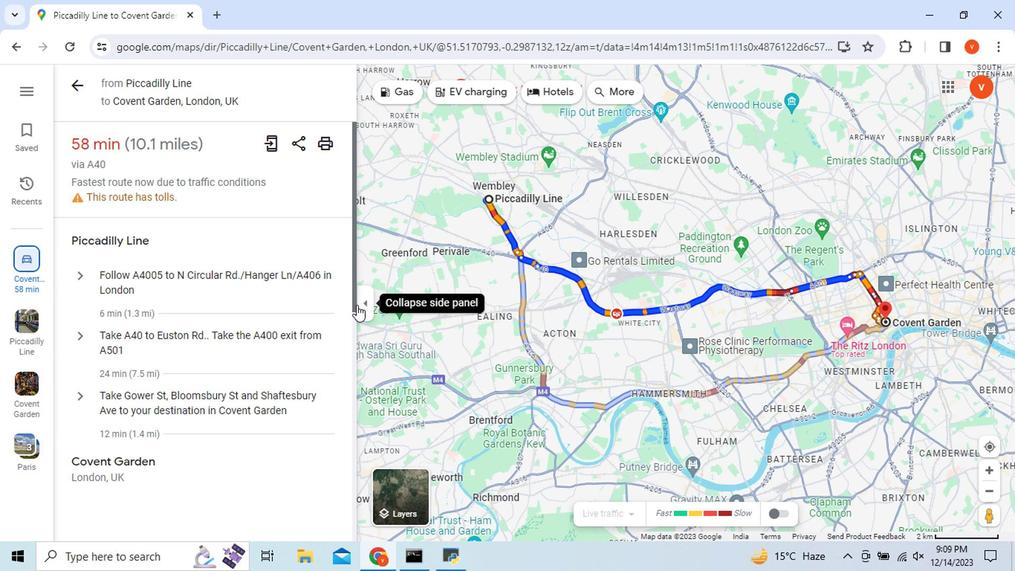 
Action: Mouse pressed left at (249, 329)
Screenshot: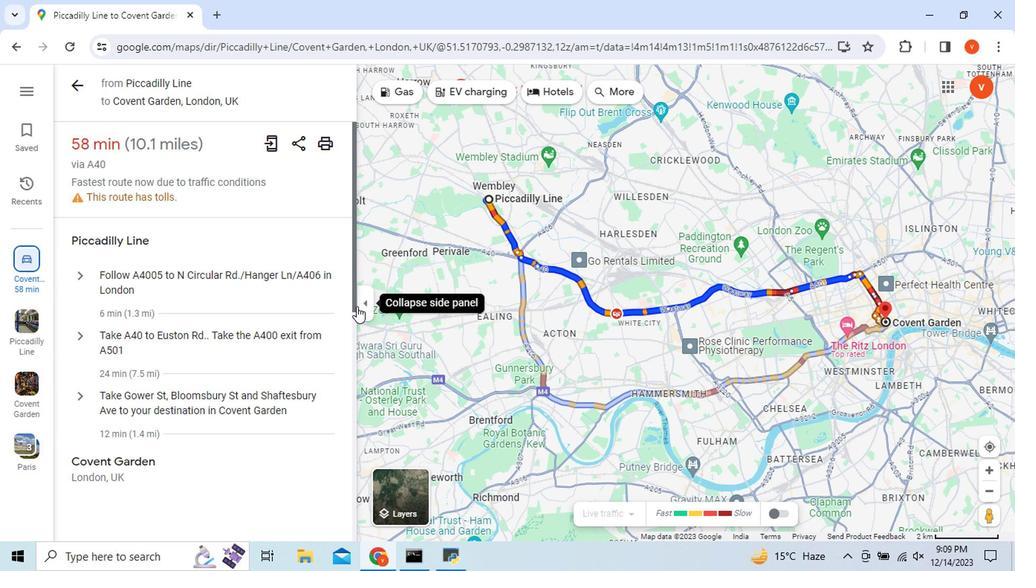 
Action: Mouse moved to (250, 329)
Screenshot: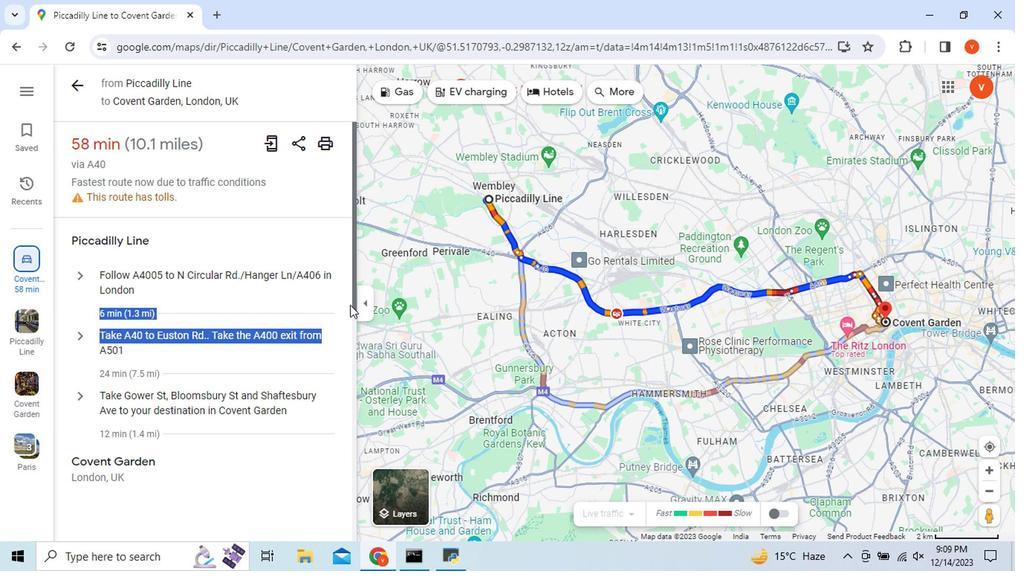 
Action: Mouse pressed left at (250, 329)
Screenshot: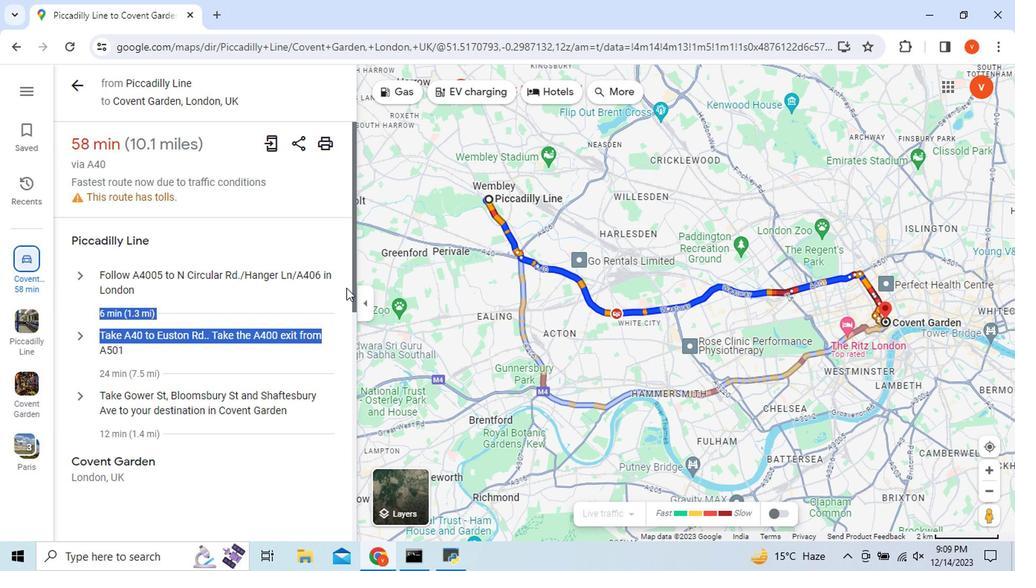 
Action: Mouse moved to (251, 324)
Screenshot: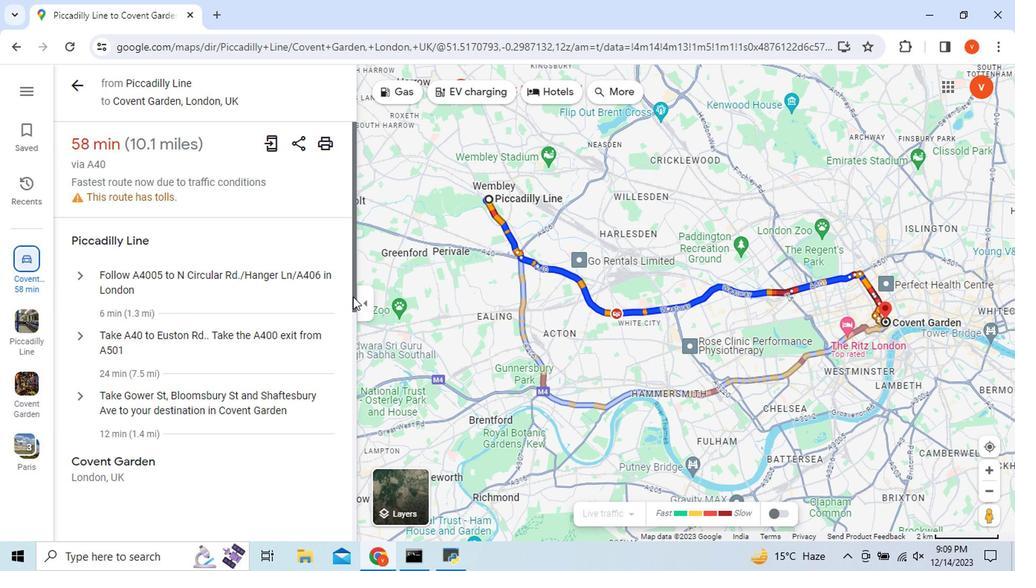 
Action: Mouse pressed left at (251, 324)
Screenshot: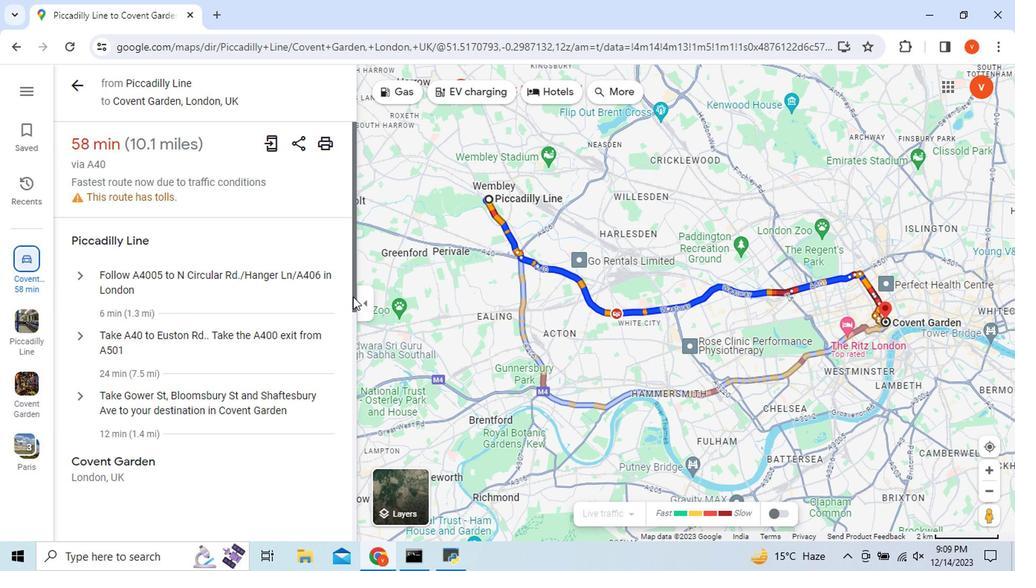 
Action: Mouse moved to (250, 328)
Screenshot: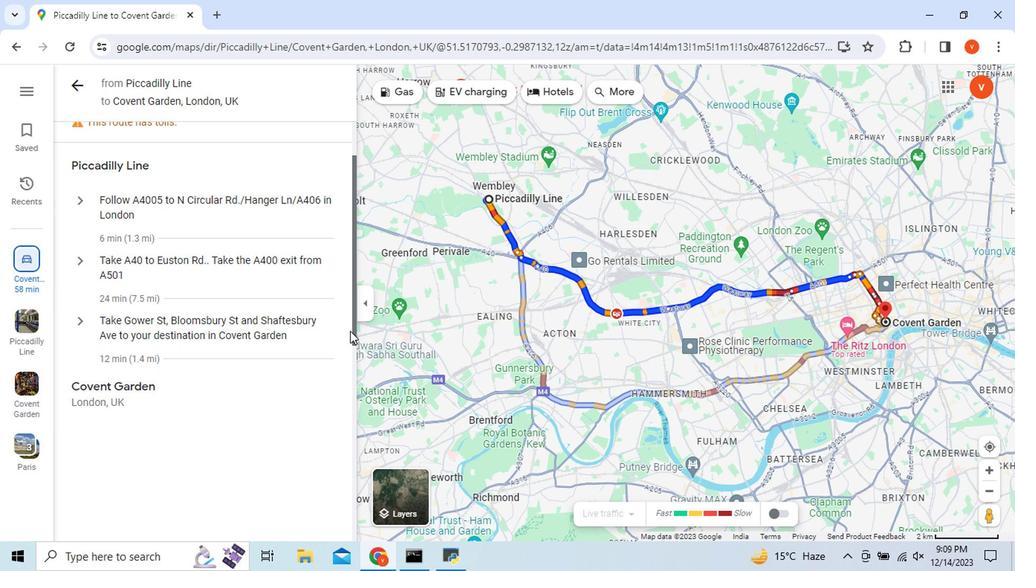 
Action: Mouse pressed left at (250, 328)
Screenshot: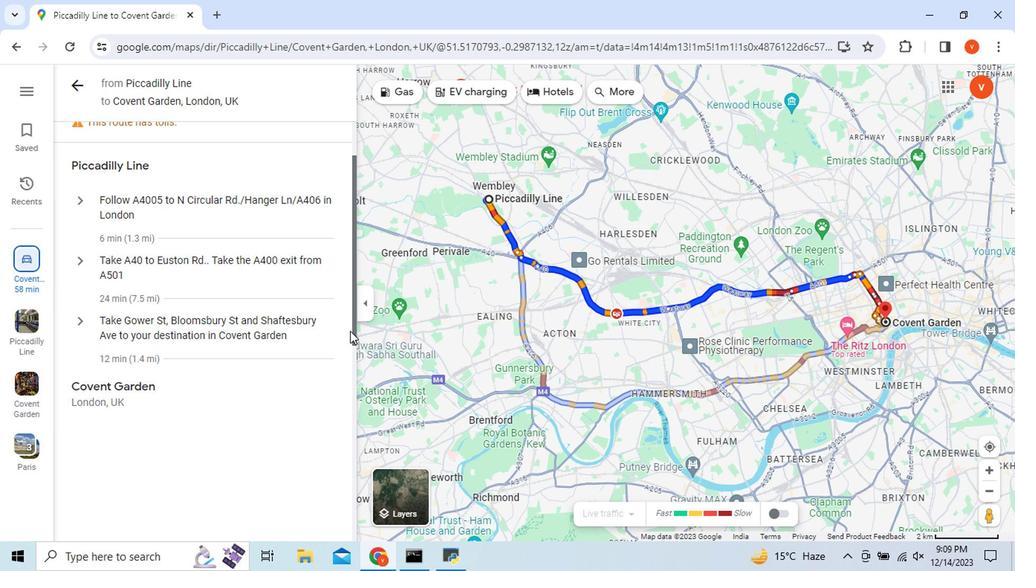 
Action: Mouse moved to (271, 291)
Screenshot: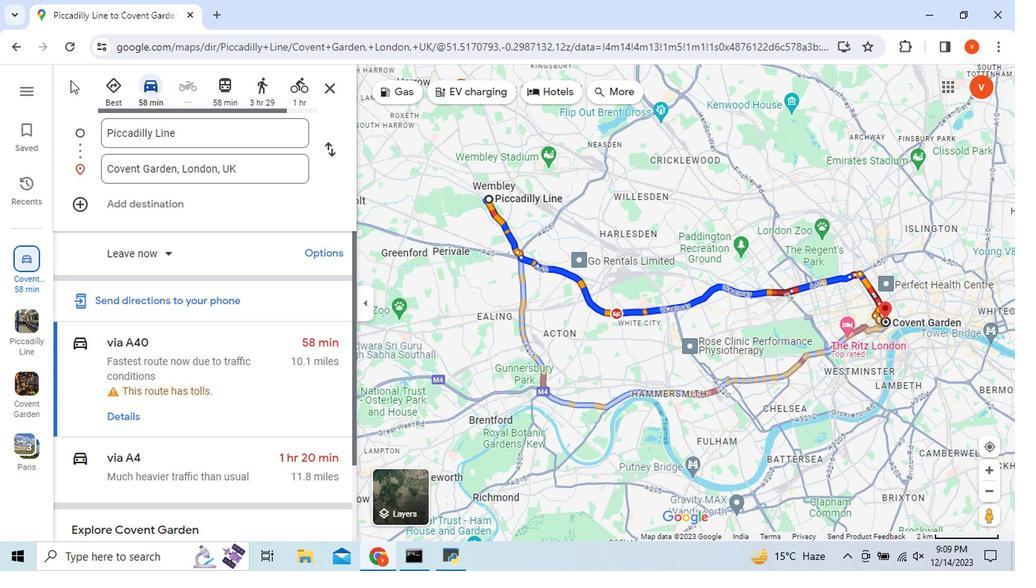 
Action: Mouse pressed left at (271, 291)
Screenshot: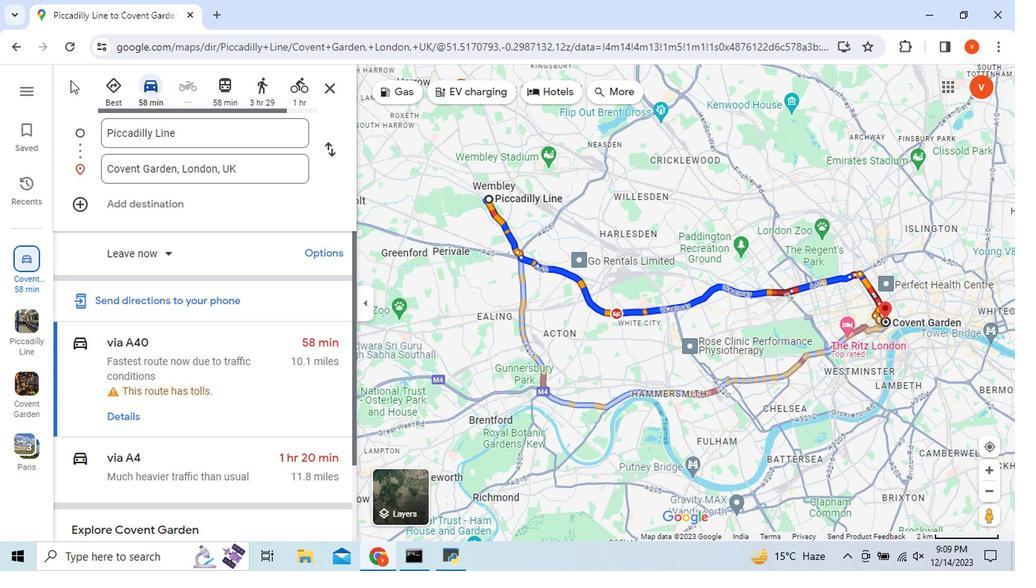 
Action: Mouse moved to (269, 291)
Screenshot: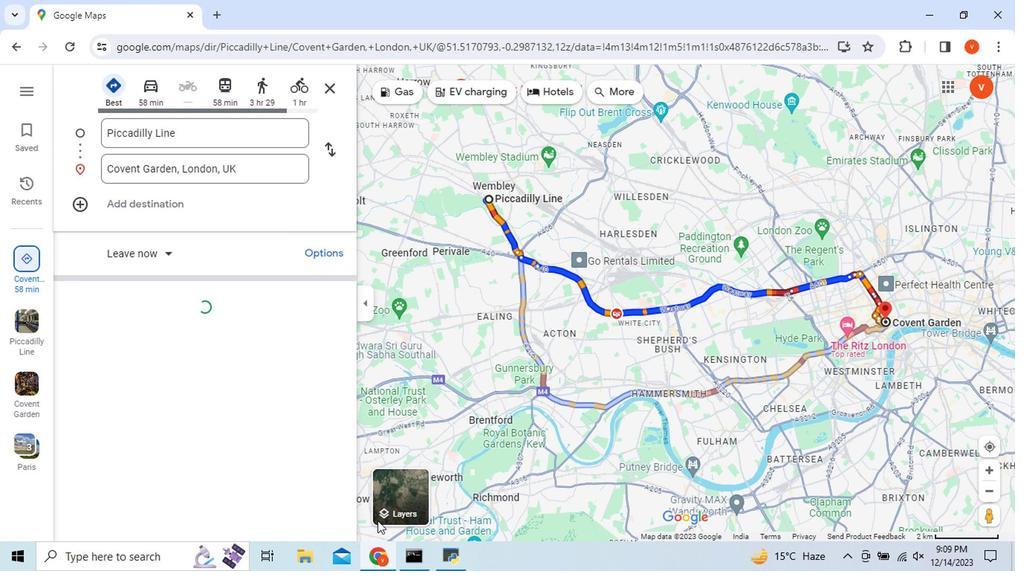 
Action: Mouse pressed left at (269, 291)
Screenshot: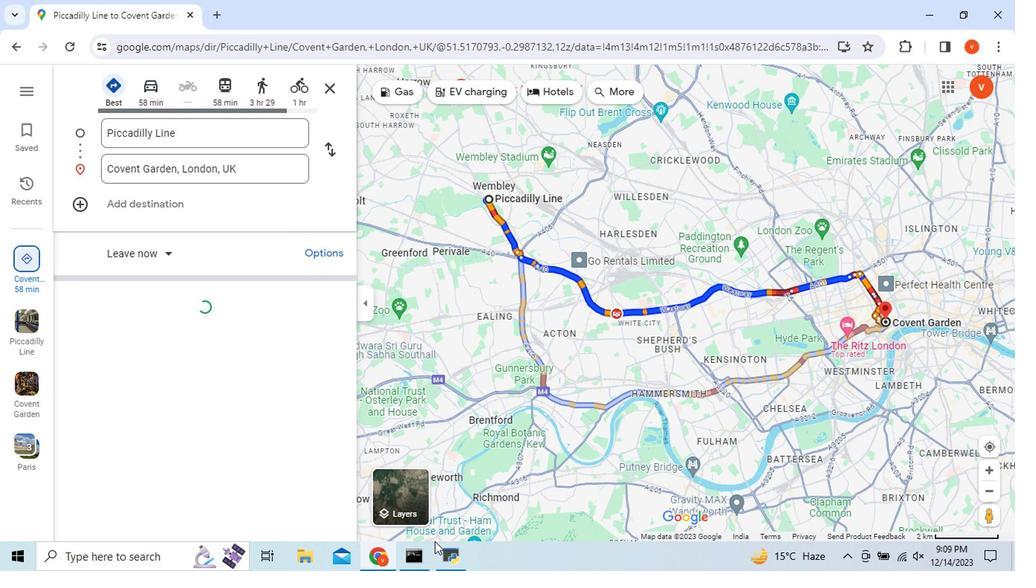 
Action: Mouse moved to (267, 347)
Screenshot: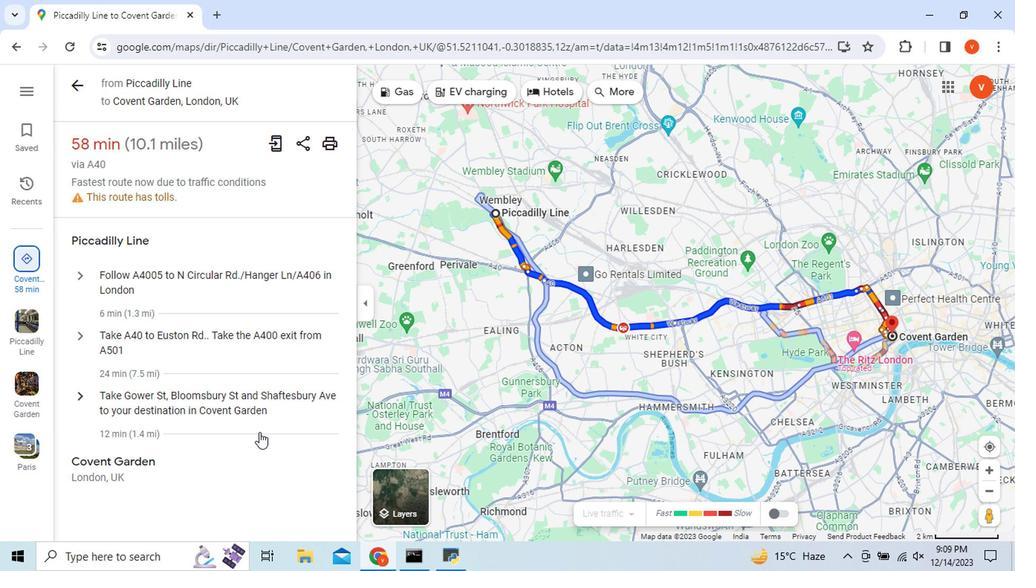 
Action: Mouse pressed left at (267, 347)
Screenshot: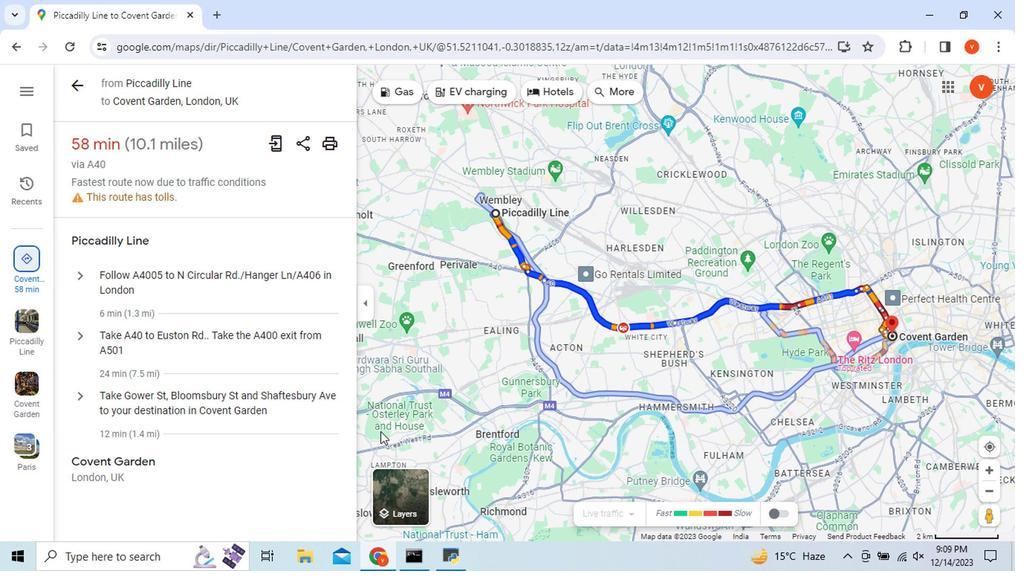 
Action: Mouse moved to (250, 323)
Screenshot: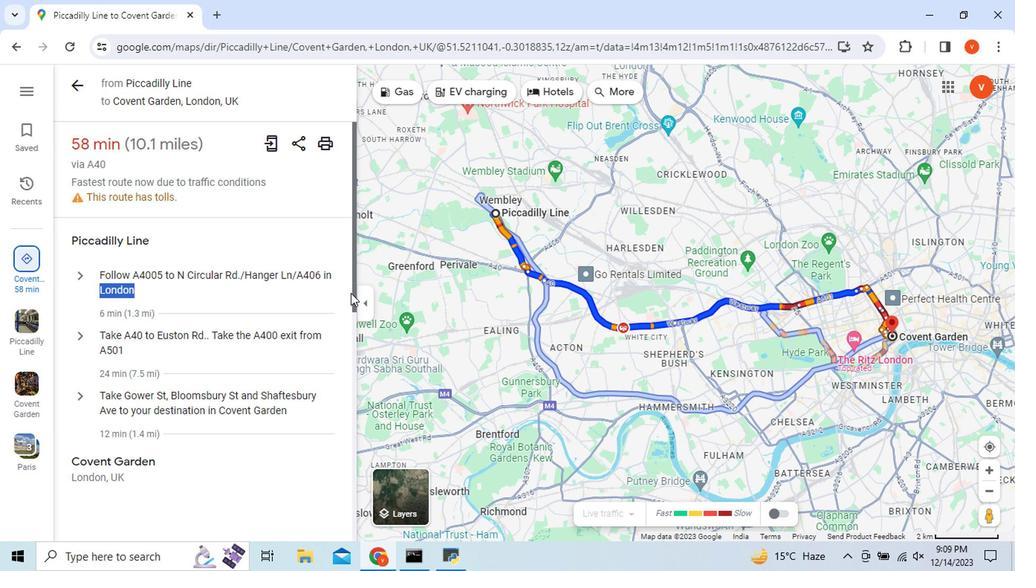 
Action: Mouse pressed left at (250, 323)
Screenshot: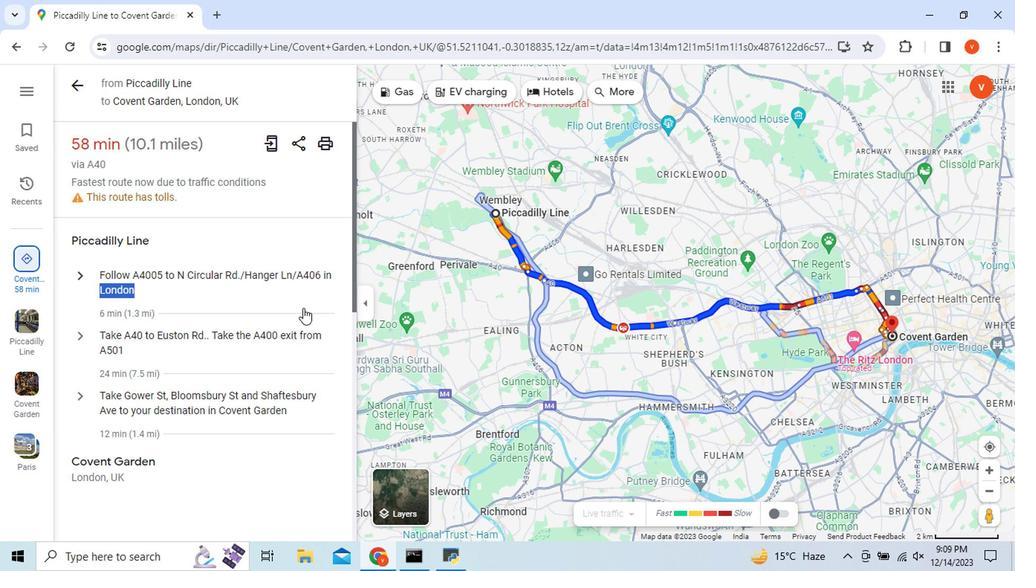 
Action: Mouse moved to (253, 329)
Screenshot: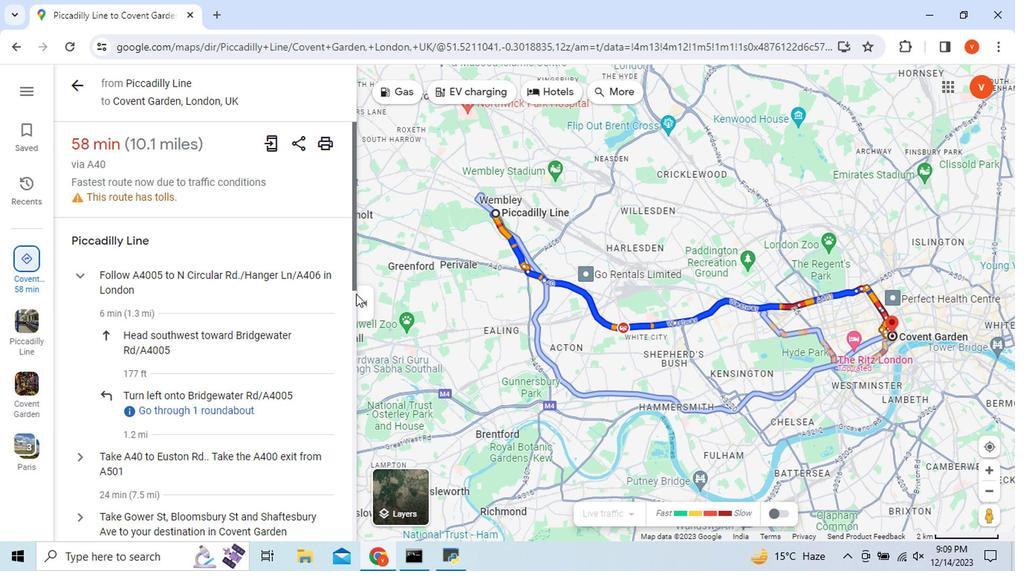 
Action: Mouse pressed left at (253, 329)
Screenshot: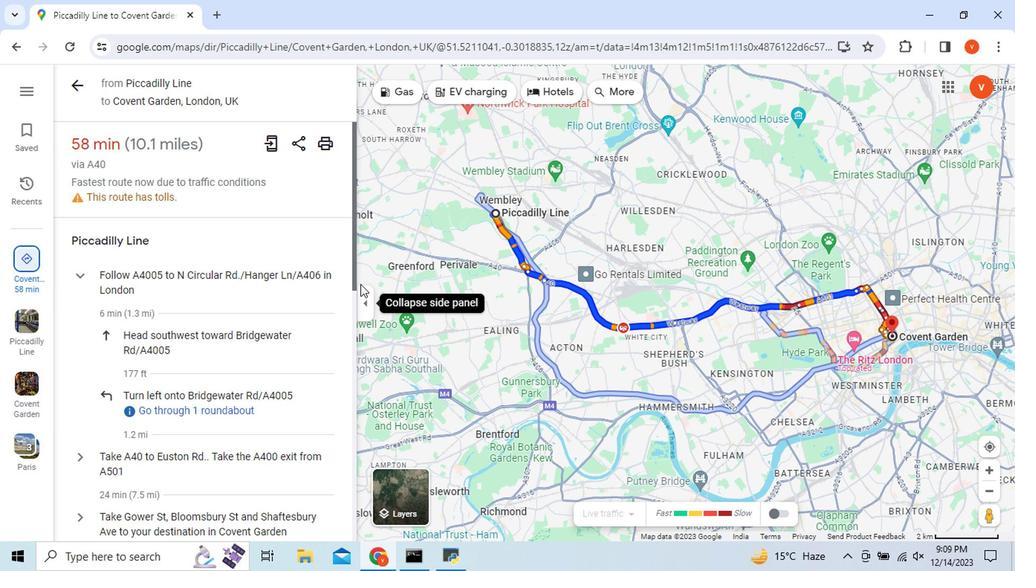 
Action: Mouse moved to (250, 325)
Screenshot: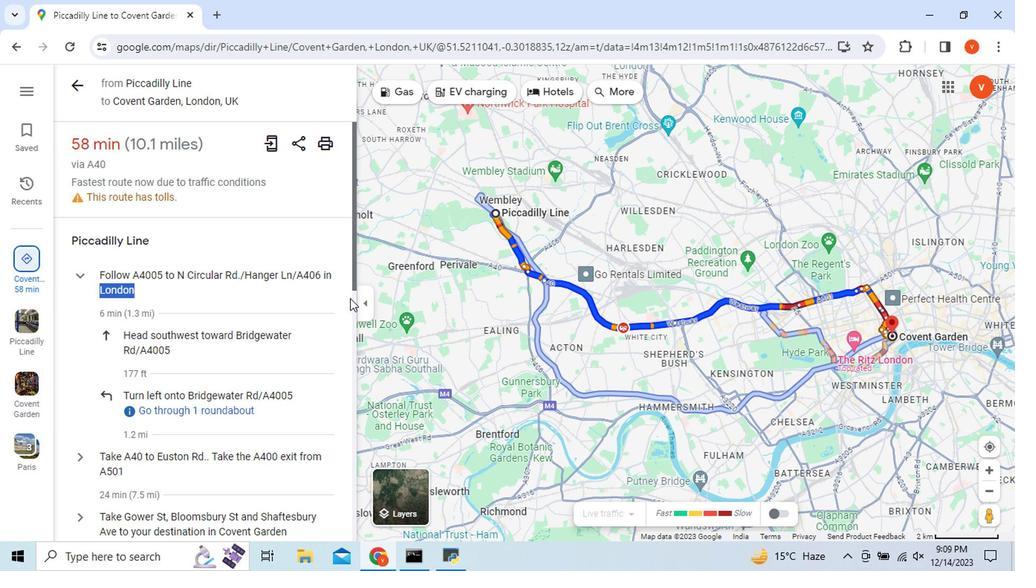 
Action: Mouse pressed left at (250, 325)
Screenshot: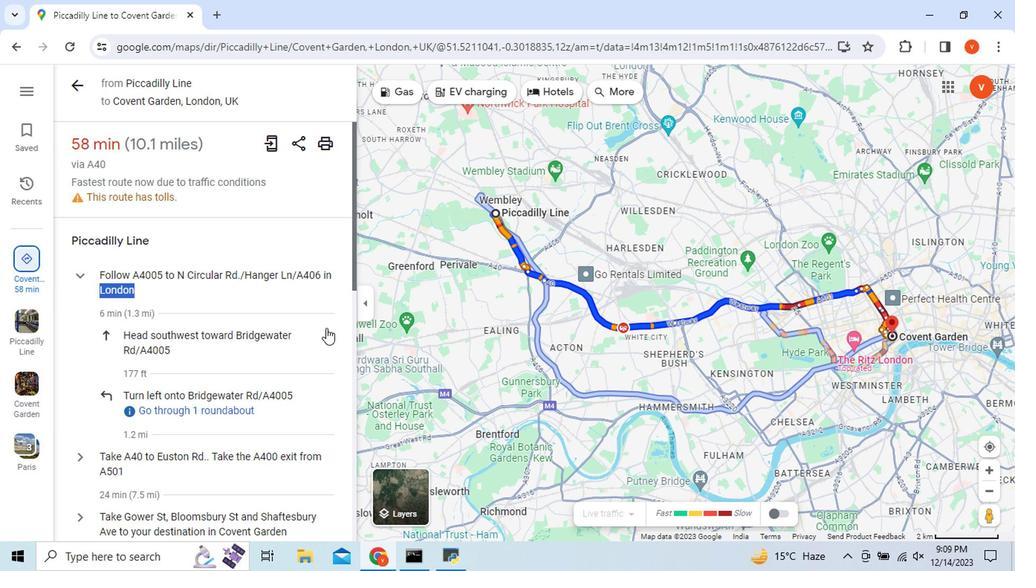 
Action: Mouse moved to (252, 333)
Screenshot: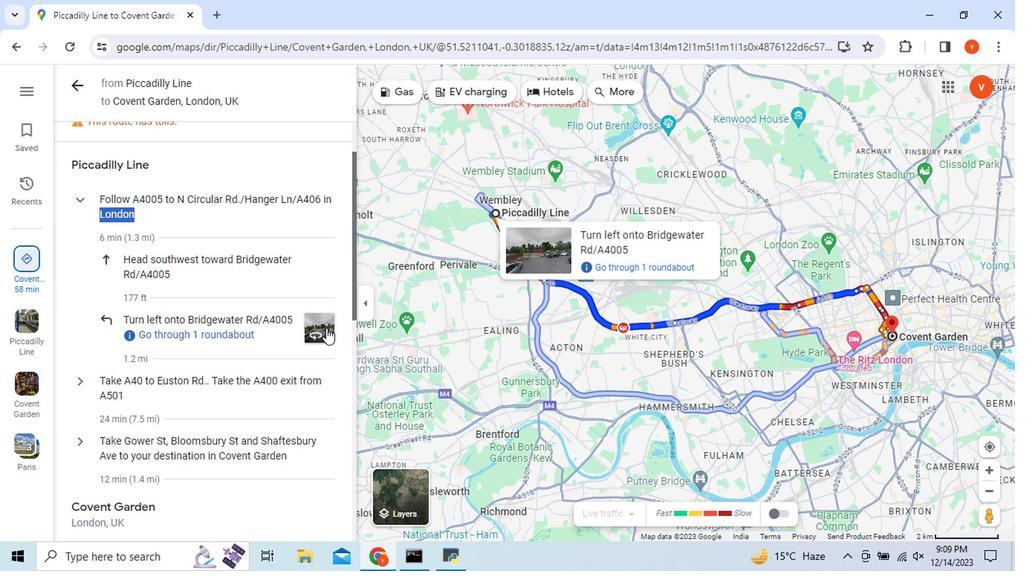 
Action: Mouse scrolled (252, 333) with delta (0, 0)
Screenshot: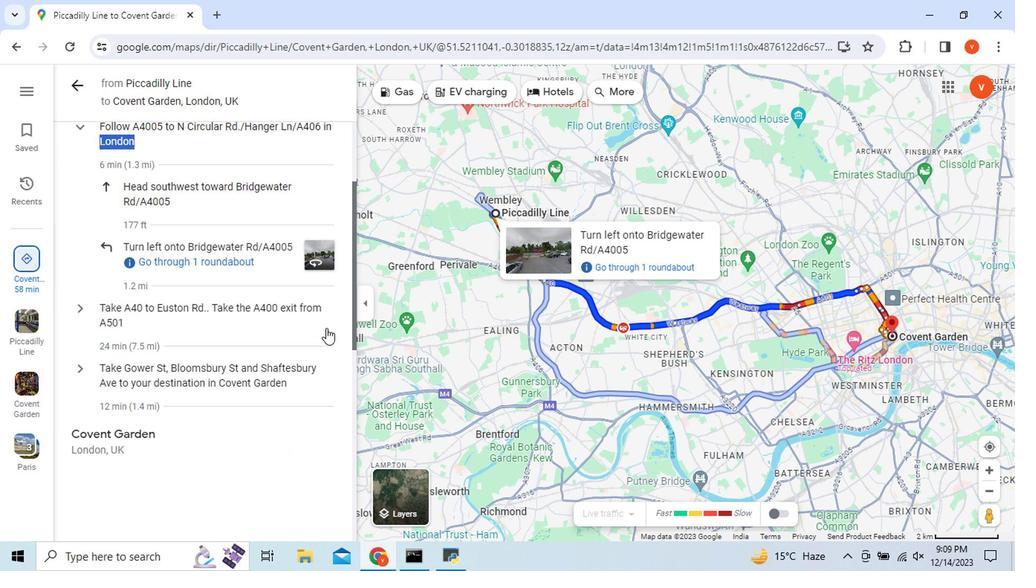 
Action: Mouse scrolled (252, 333) with delta (0, 0)
Screenshot: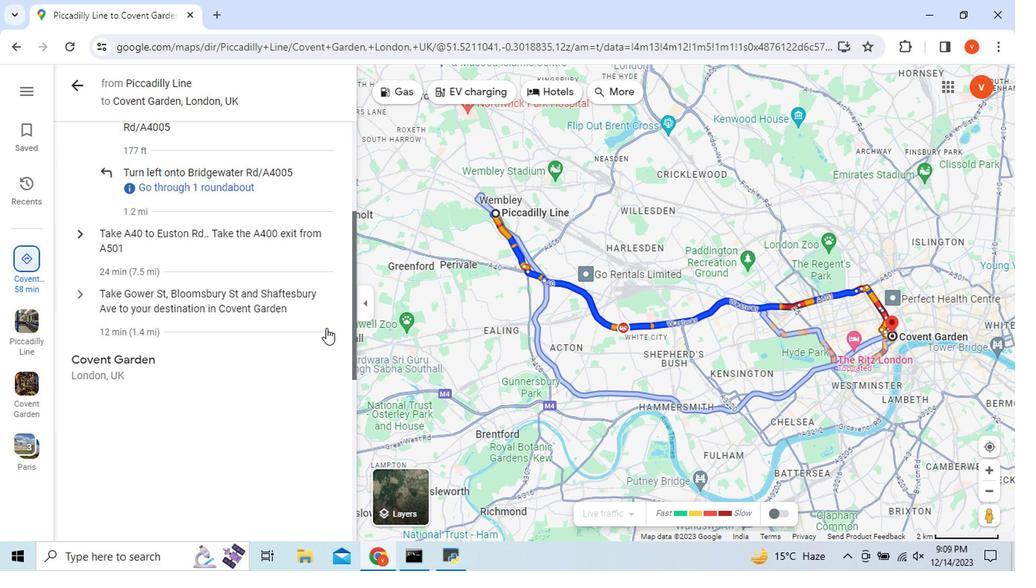 
Action: Mouse scrolled (252, 333) with delta (0, 0)
Screenshot: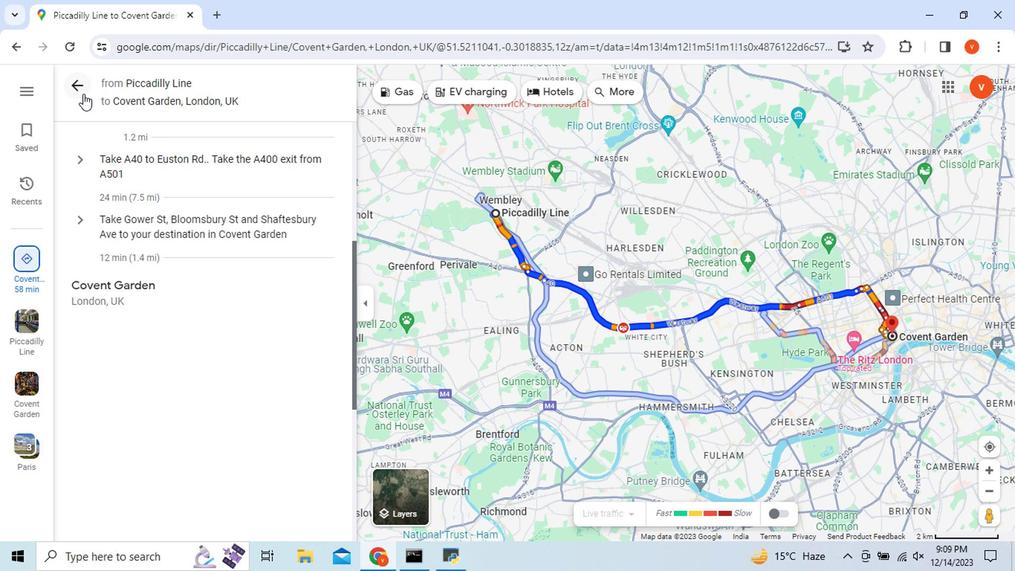
Action: Mouse scrolled (252, 333) with delta (0, 0)
Screenshot: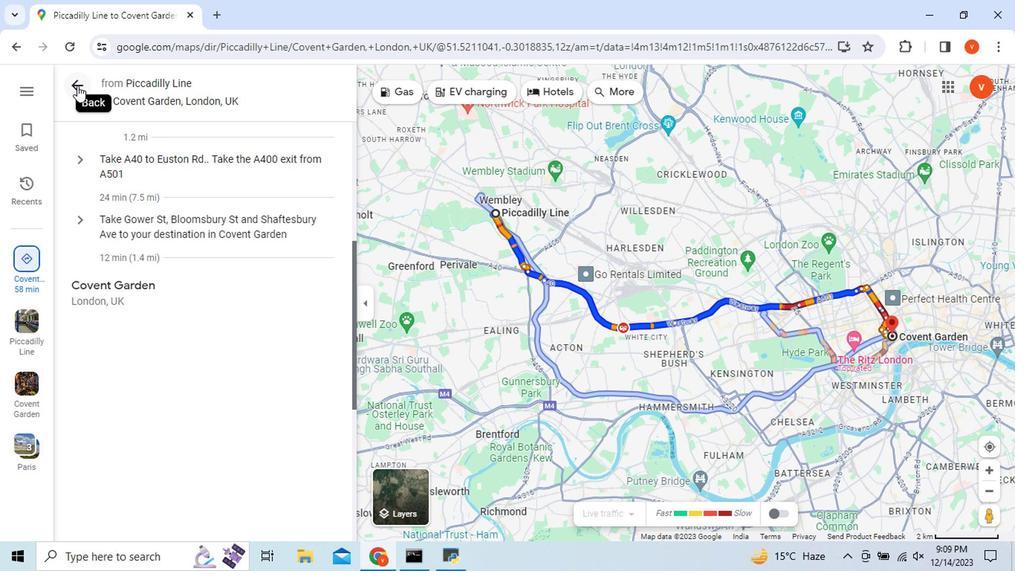 
Action: Mouse moved to (271, 292)
Screenshot: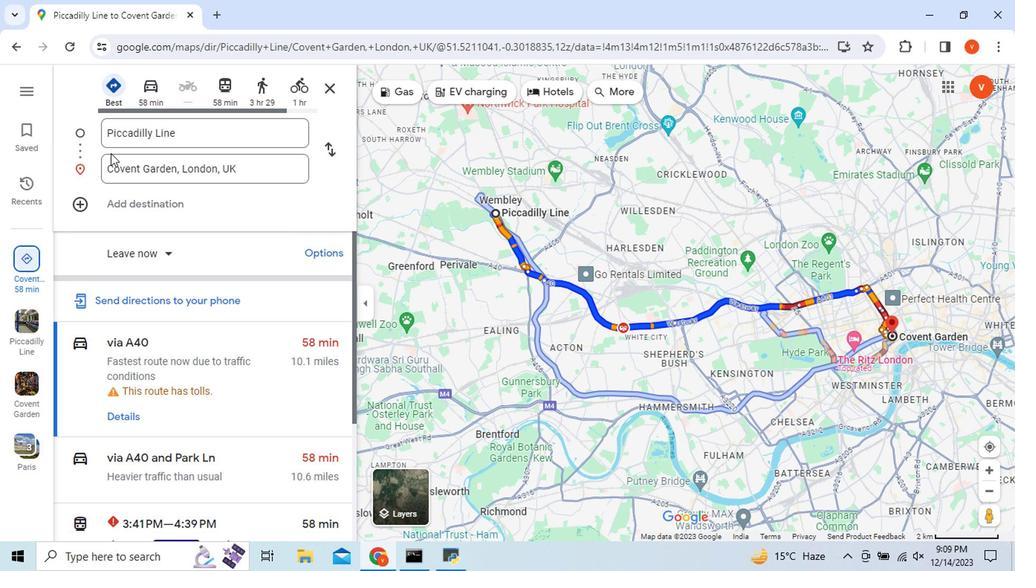 
Action: Mouse pressed left at (271, 292)
Screenshot: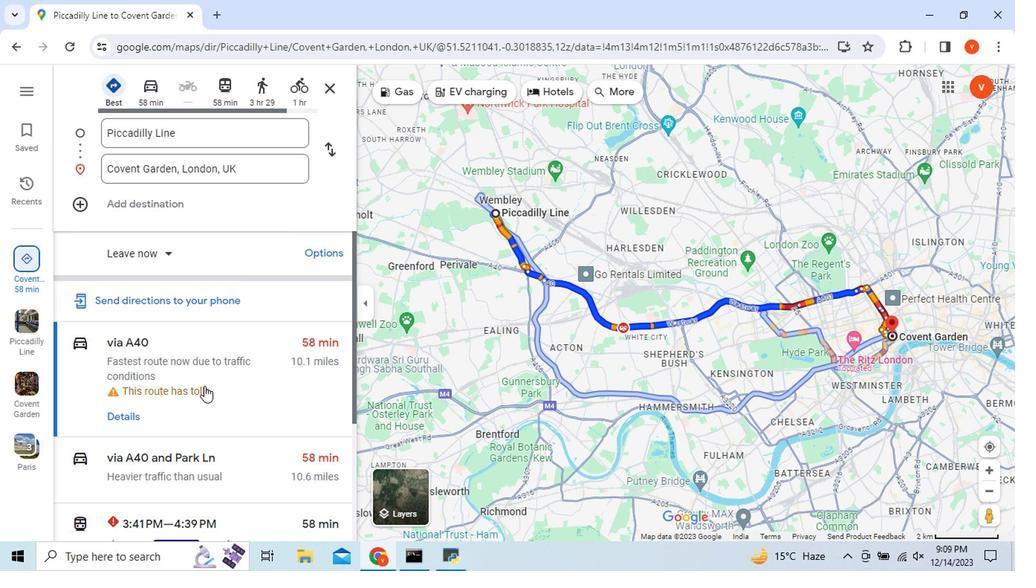 
Action: Mouse moved to (261, 343)
Screenshot: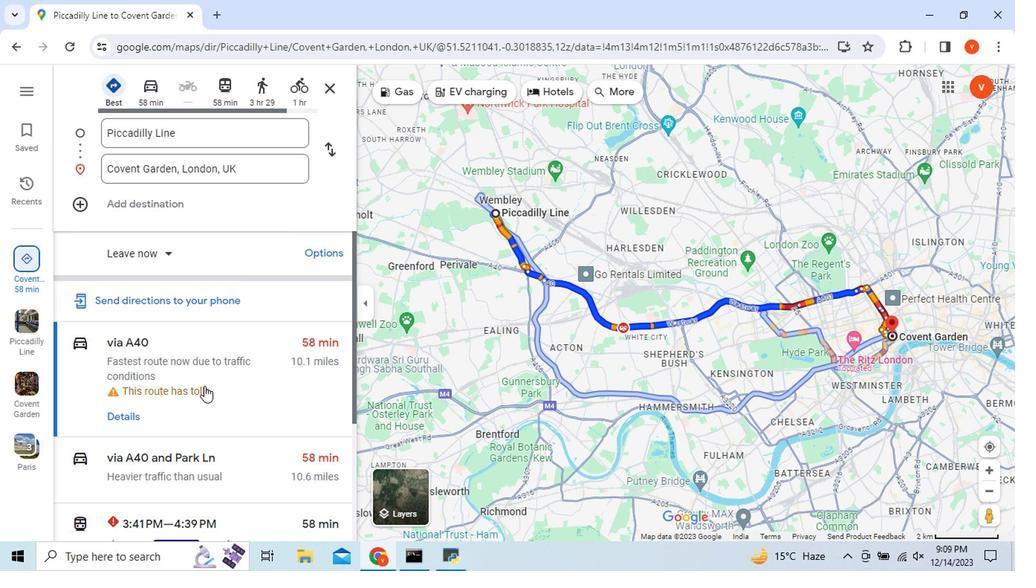 
